 Task: Explore Airbnb accommodation in Siuna, Nicaragua from 5th November, 2023 to 16th November, 2023 for 2 adults.1  bedroom having 1 bed and 1 bathroom. Property type can be hotel. Amenities needed are: wifi. Look for 5 properties as per requirement.
Action: Mouse moved to (417, 93)
Screenshot: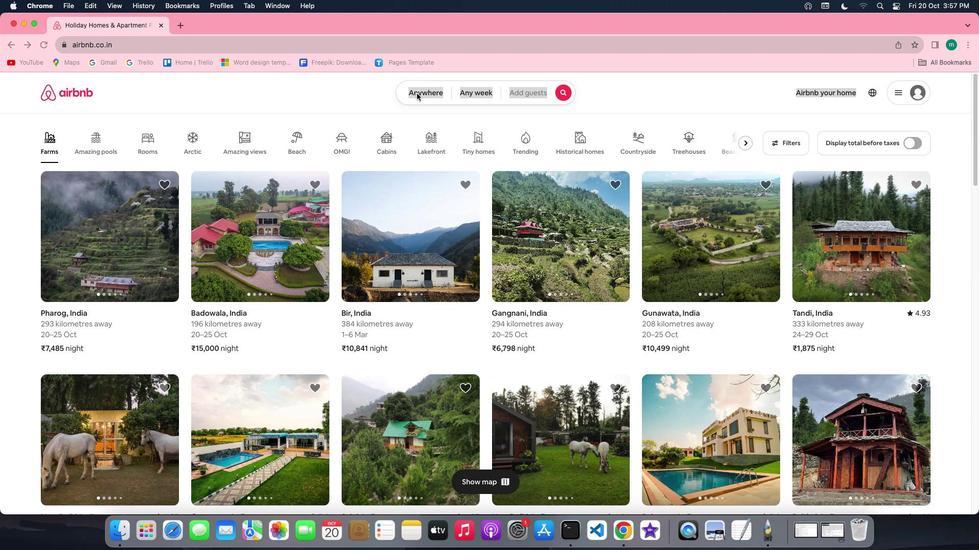 
Action: Mouse pressed left at (417, 93)
Screenshot: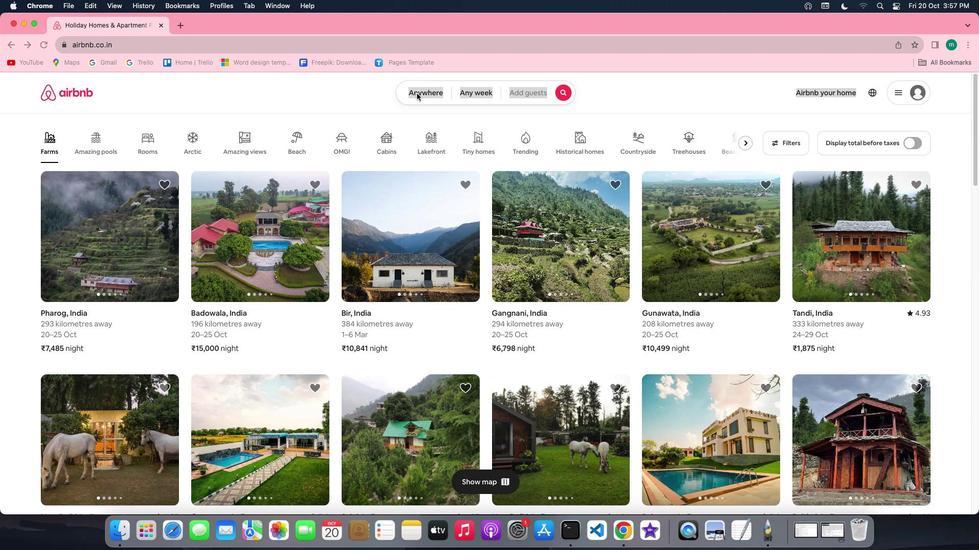 
Action: Mouse pressed left at (417, 93)
Screenshot: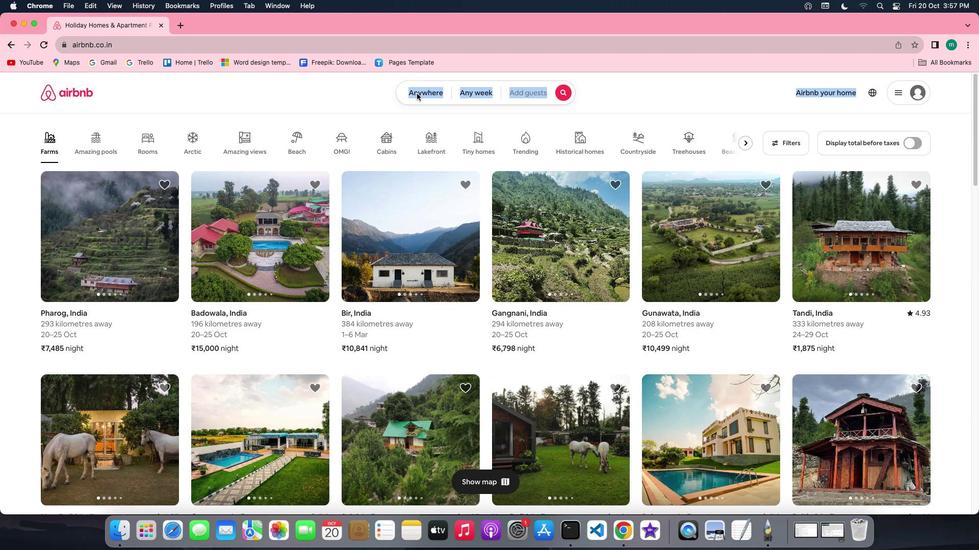 
Action: Mouse moved to (388, 125)
Screenshot: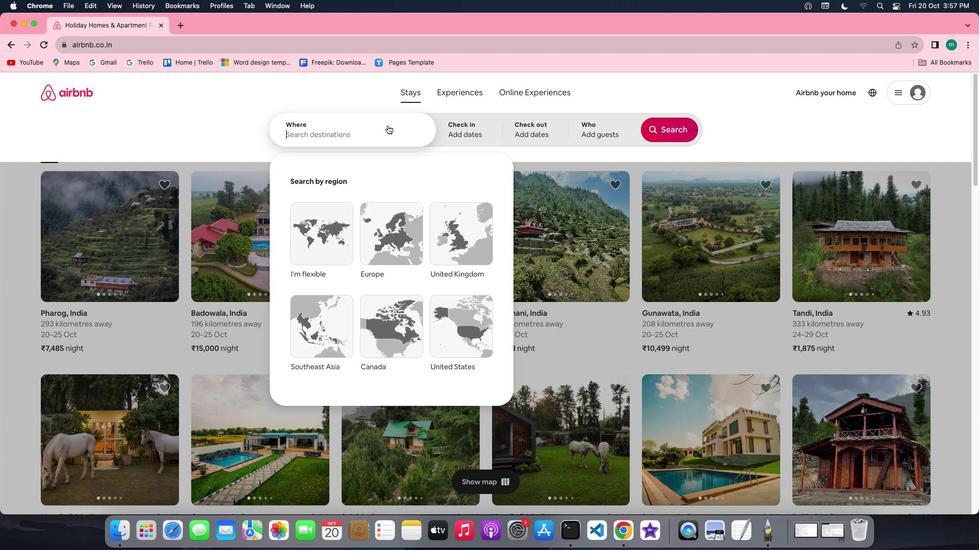 
Action: Key pressed Key.shift'S''i''u''n''a'','Key.spaceKey.shift'N''i''c''a''r''a''g''u''a'
Screenshot: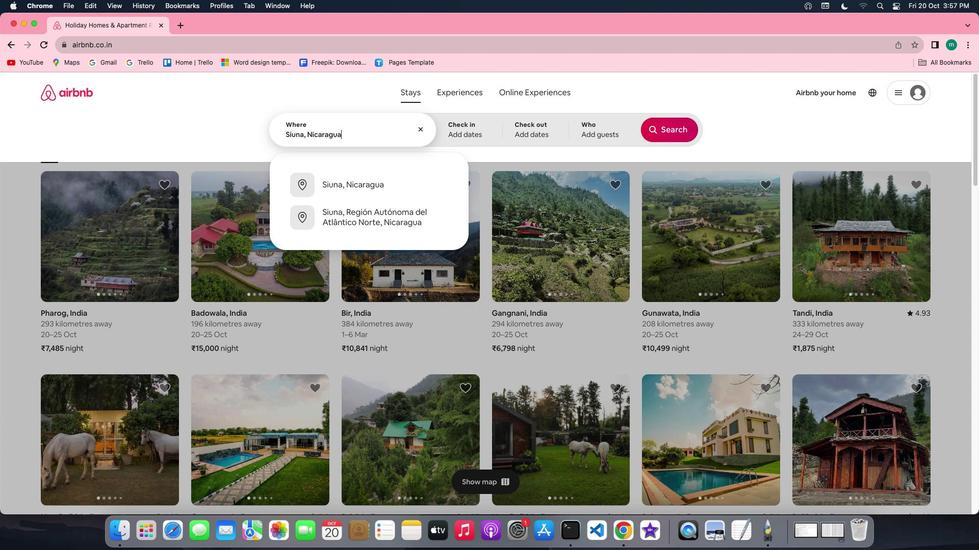 
Action: Mouse moved to (401, 177)
Screenshot: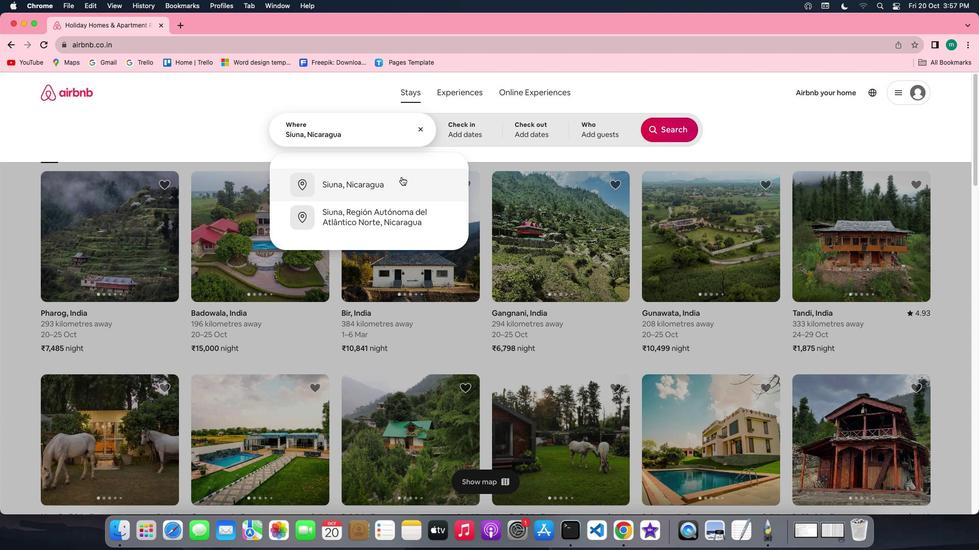 
Action: Mouse pressed left at (401, 177)
Screenshot: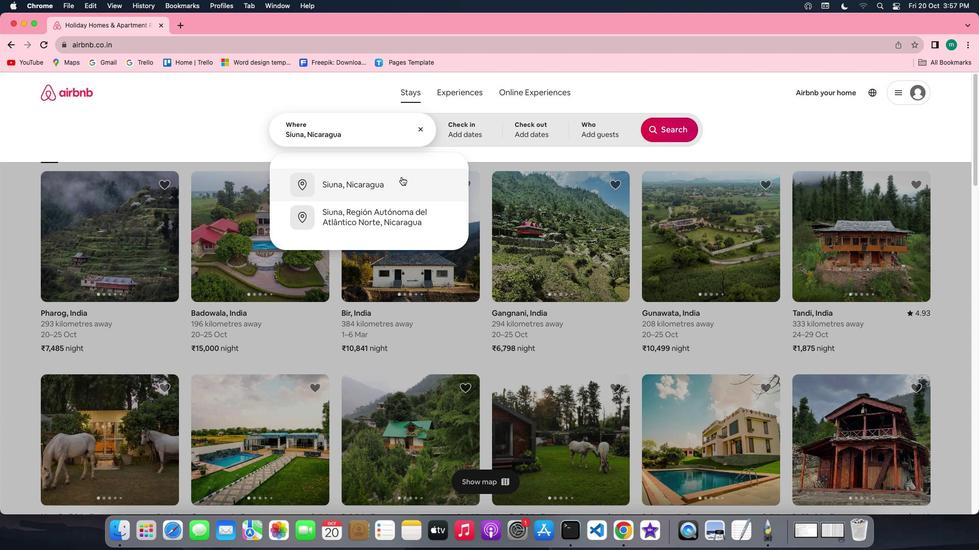 
Action: Mouse moved to (514, 279)
Screenshot: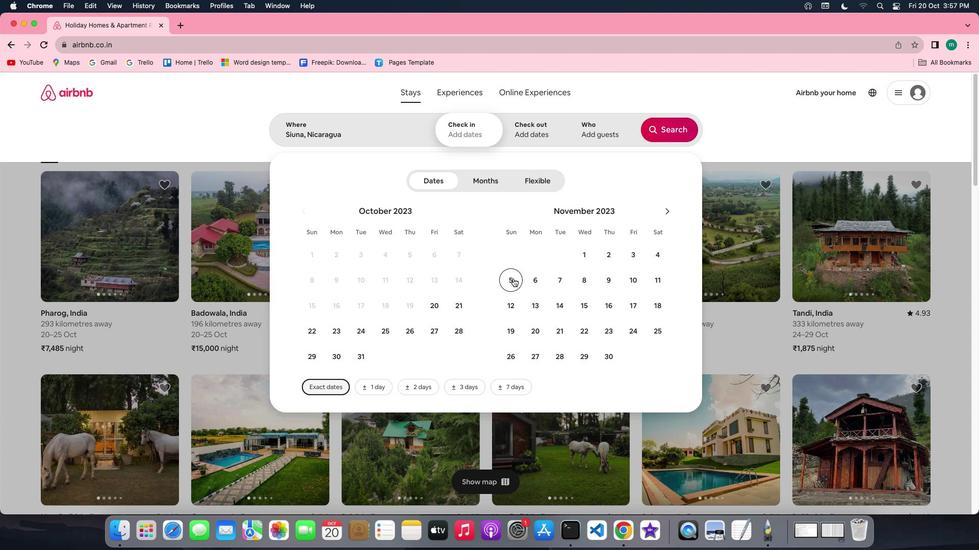 
Action: Mouse pressed left at (514, 279)
Screenshot: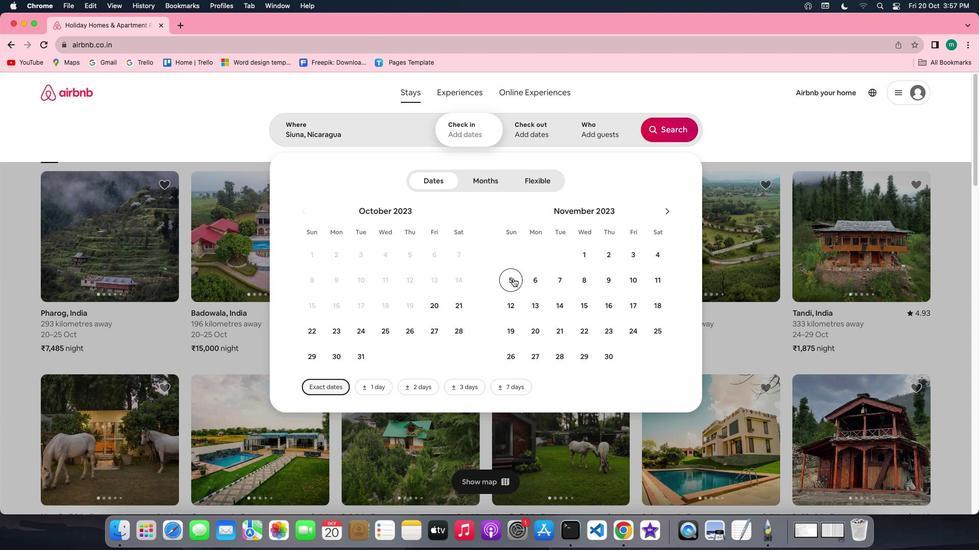 
Action: Mouse moved to (606, 307)
Screenshot: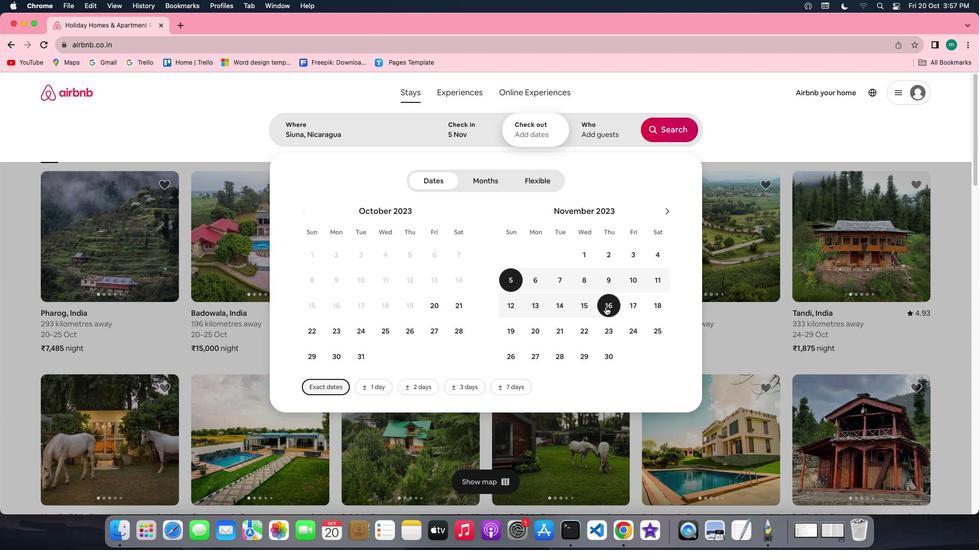 
Action: Mouse pressed left at (606, 307)
Screenshot: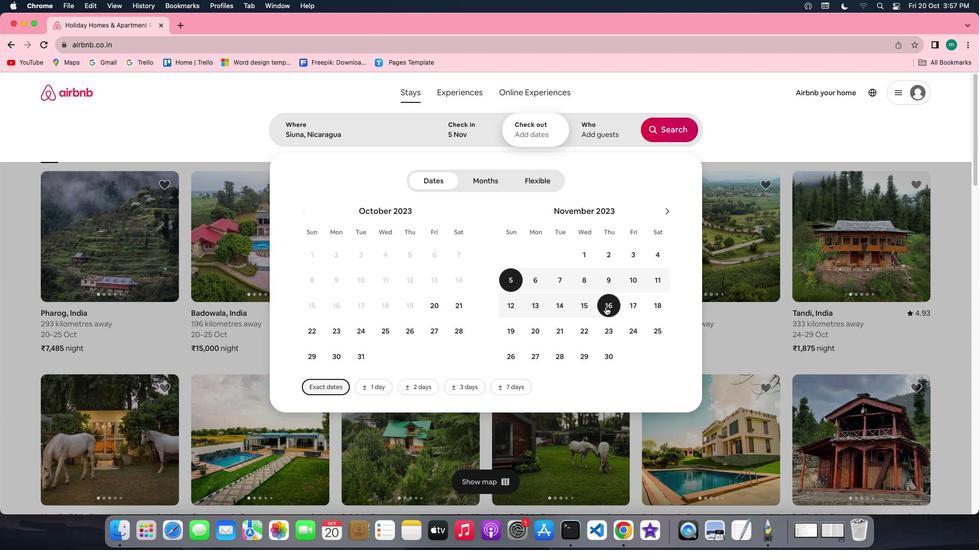 
Action: Mouse moved to (605, 129)
Screenshot: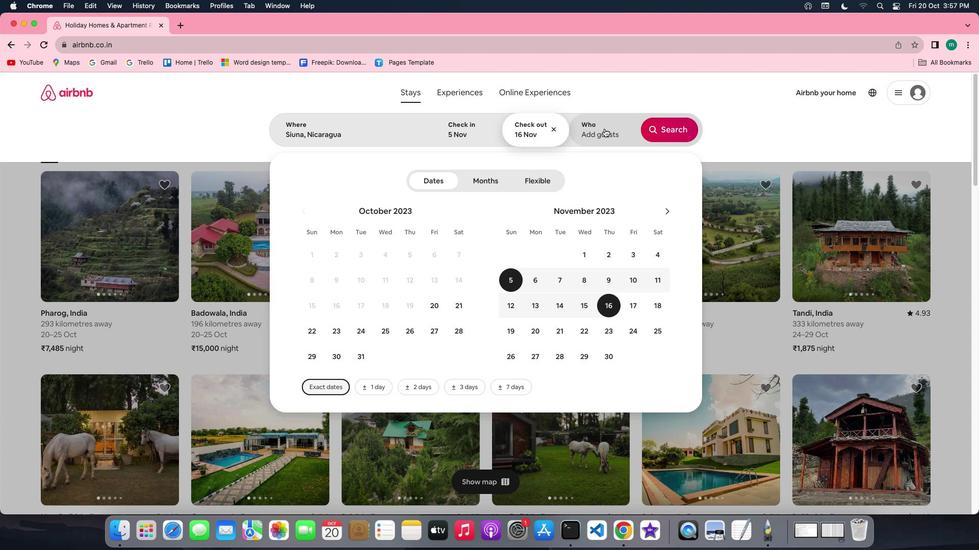 
Action: Mouse pressed left at (605, 129)
Screenshot: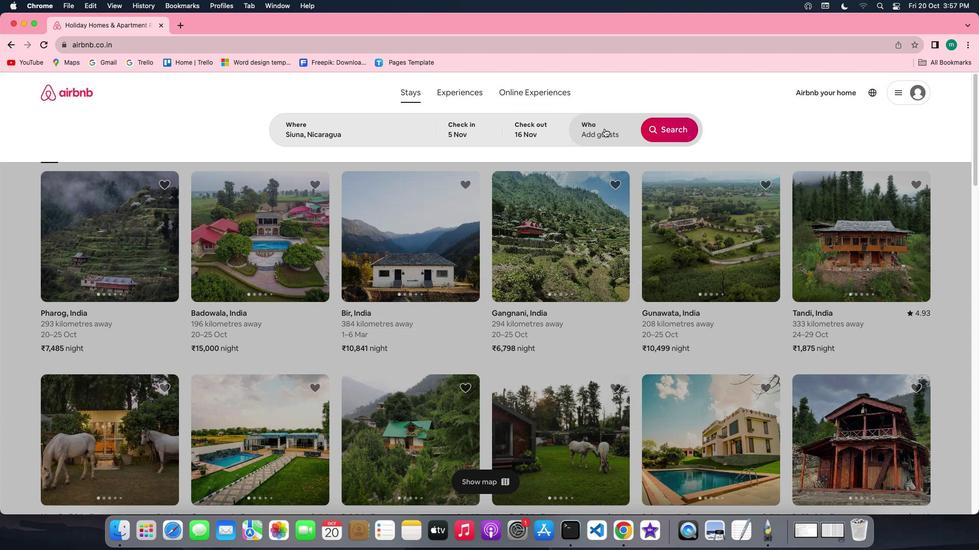 
Action: Mouse moved to (677, 185)
Screenshot: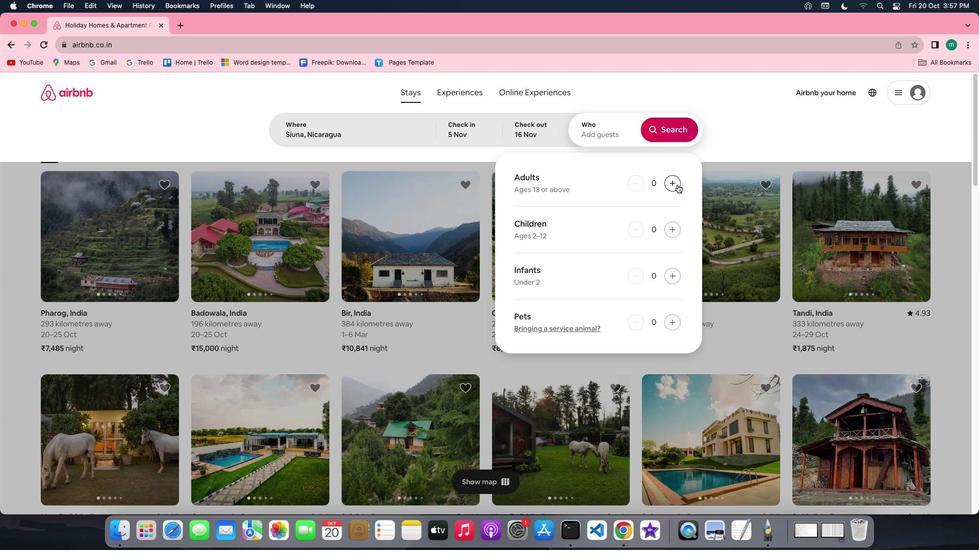 
Action: Mouse pressed left at (677, 185)
Screenshot: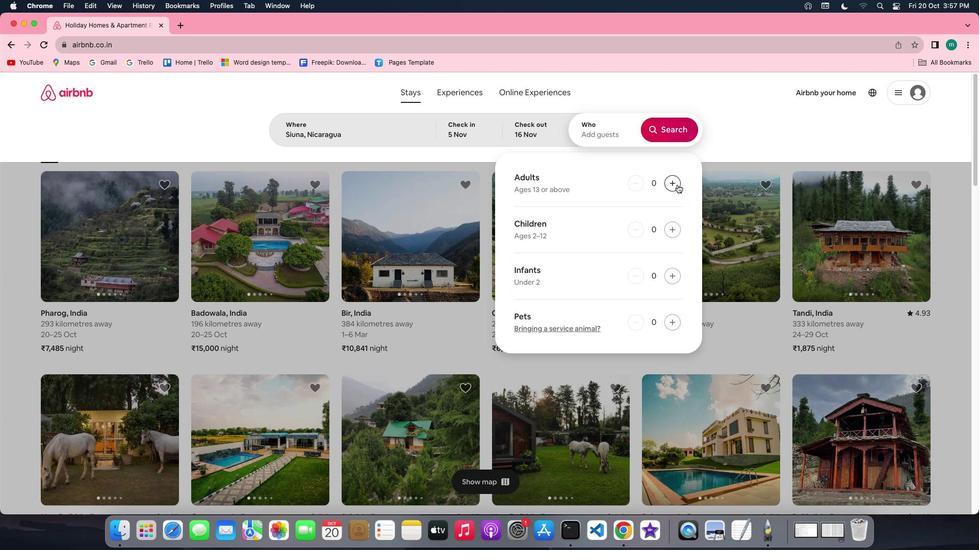 
Action: Mouse moved to (677, 185)
Screenshot: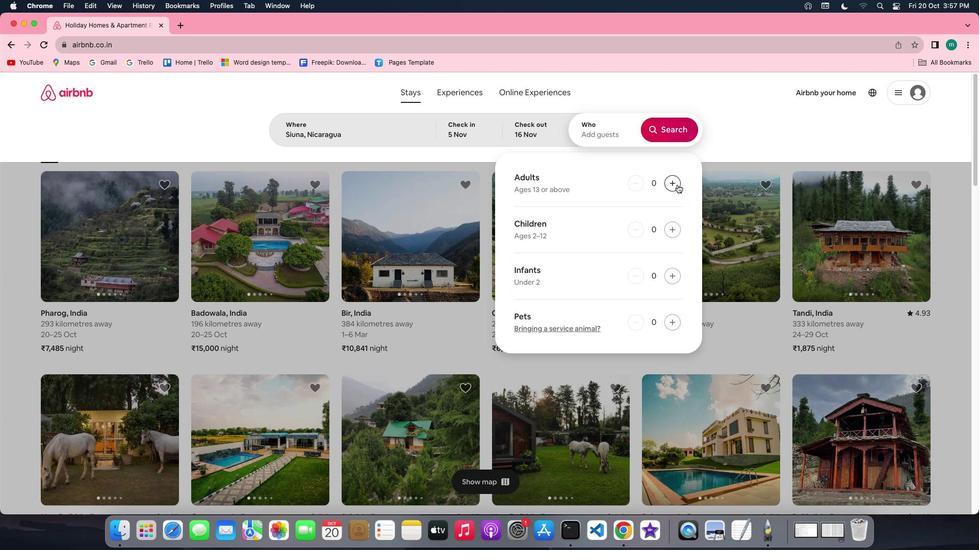
Action: Mouse pressed left at (677, 185)
Screenshot: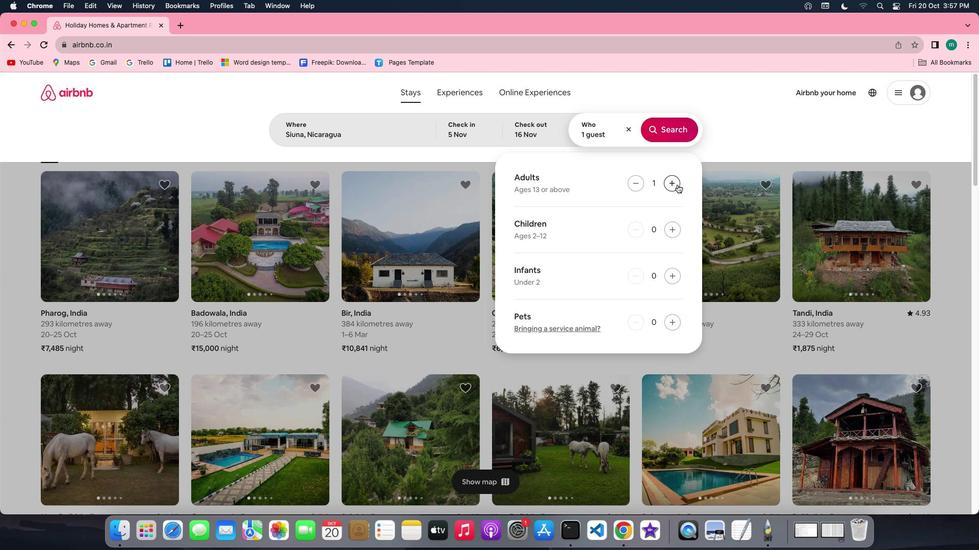 
Action: Mouse moved to (674, 135)
Screenshot: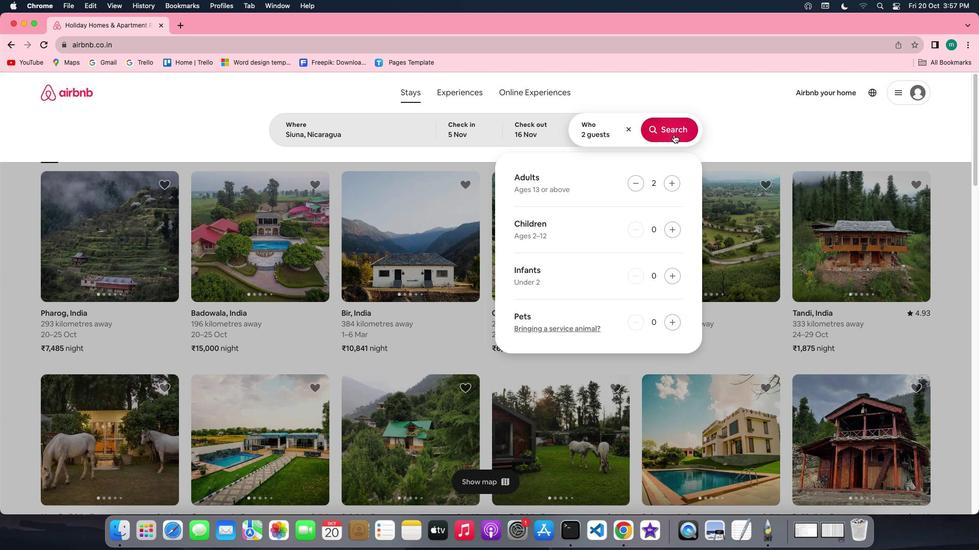 
Action: Mouse pressed left at (674, 135)
Screenshot: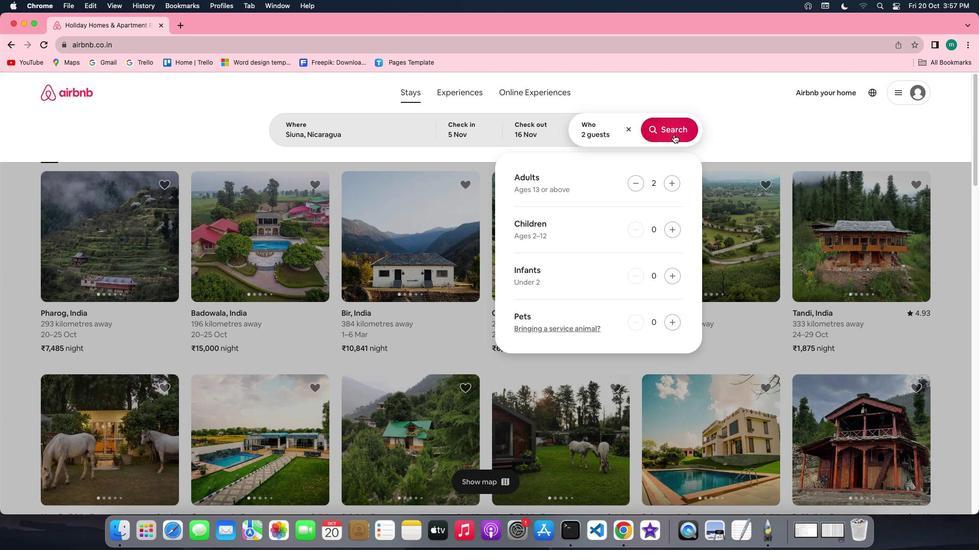 
Action: Mouse moved to (830, 134)
Screenshot: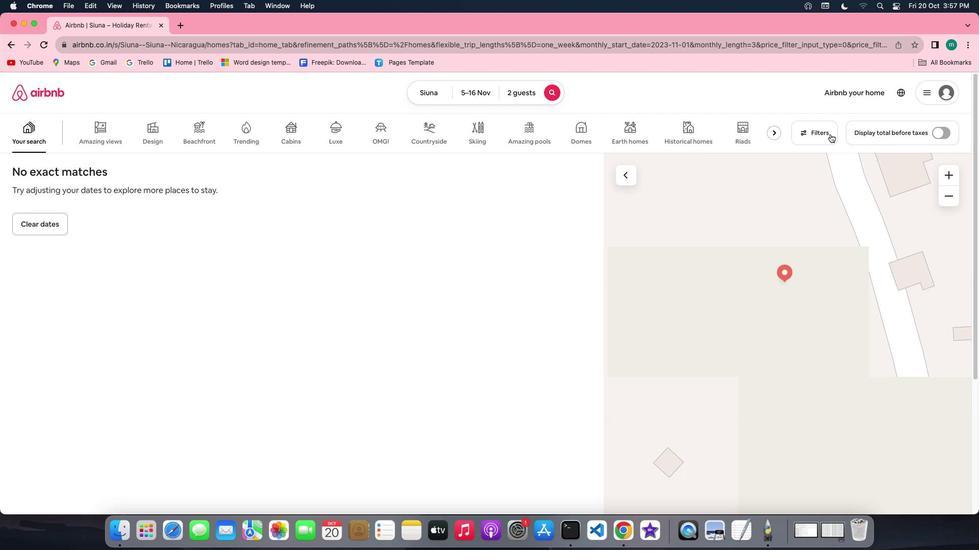 
Action: Mouse pressed left at (830, 134)
Screenshot: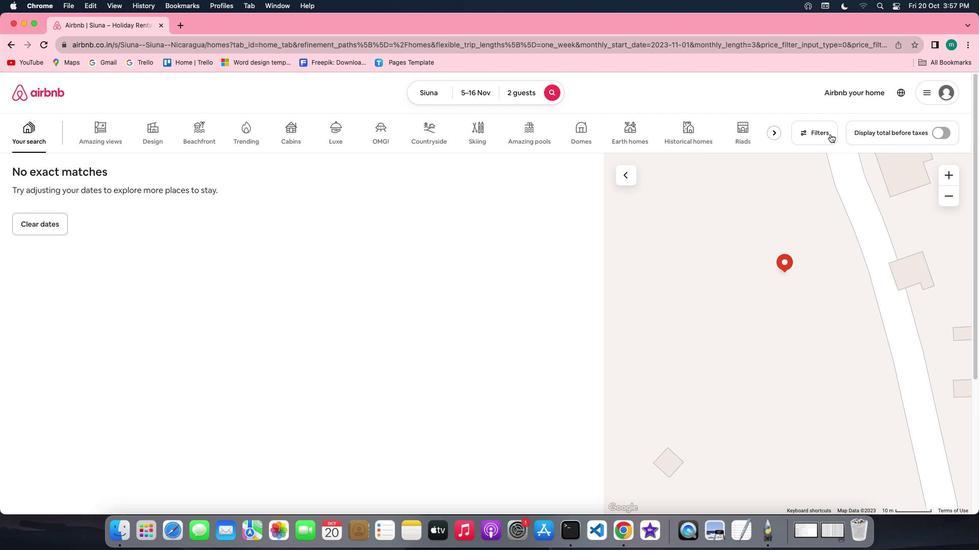 
Action: Mouse moved to (484, 347)
Screenshot: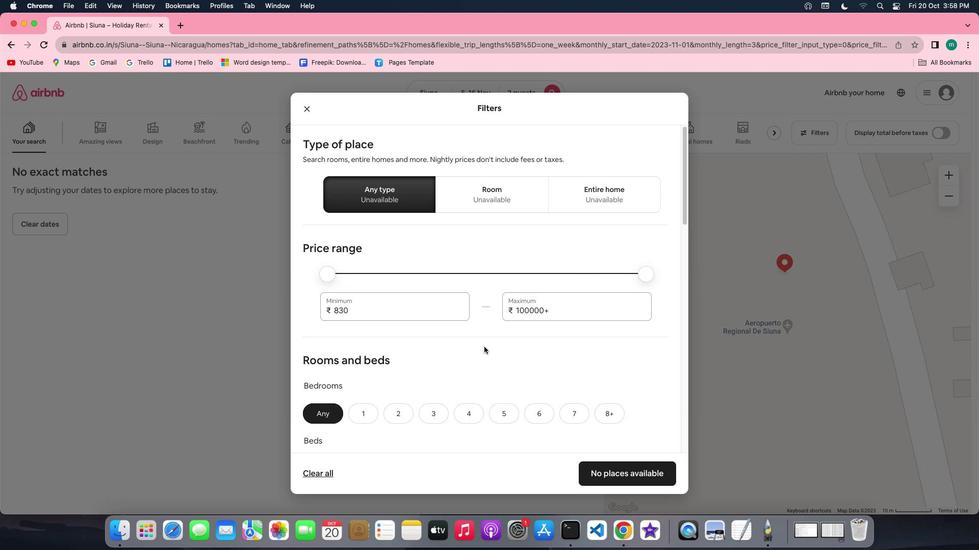 
Action: Mouse scrolled (484, 347) with delta (0, 0)
Screenshot: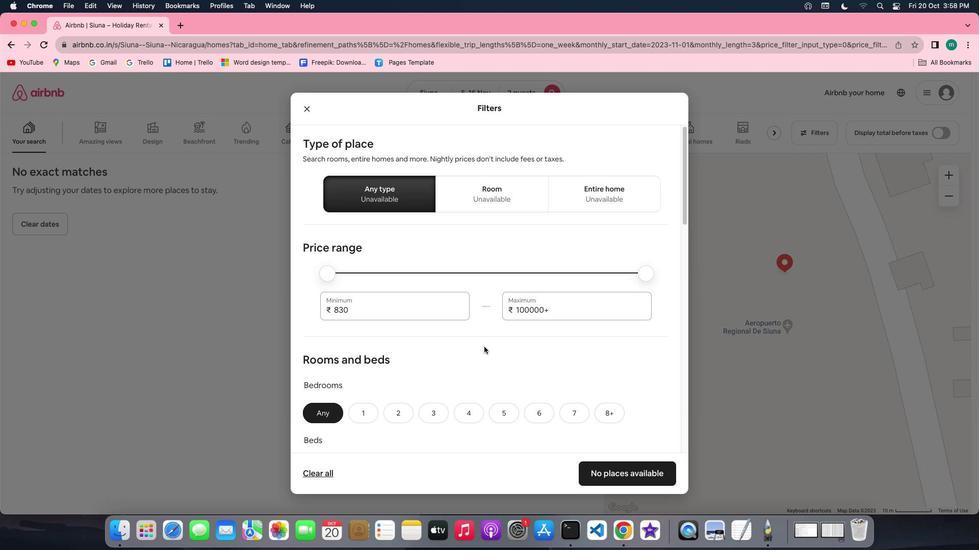 
Action: Mouse scrolled (484, 347) with delta (0, 0)
Screenshot: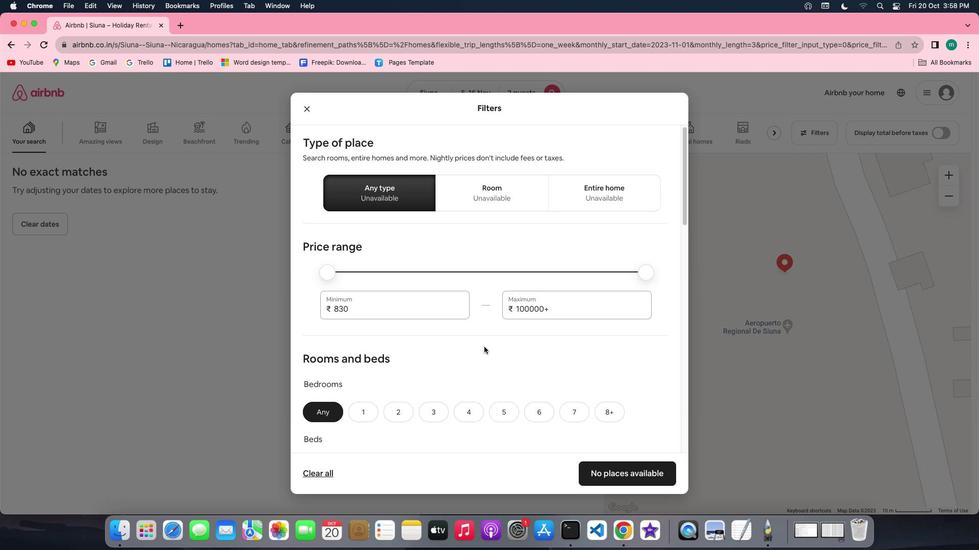 
Action: Mouse scrolled (484, 347) with delta (0, 0)
Screenshot: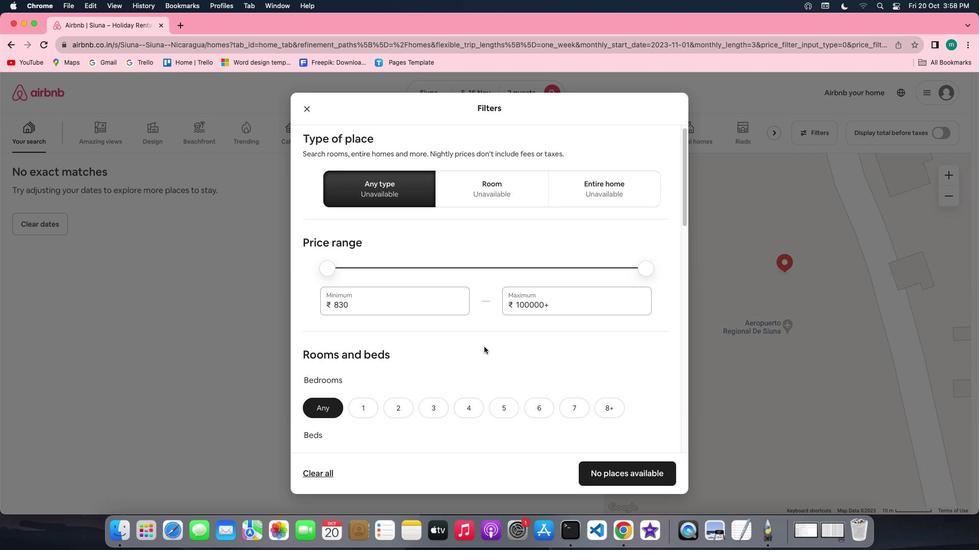 
Action: Mouse scrolled (484, 347) with delta (0, 0)
Screenshot: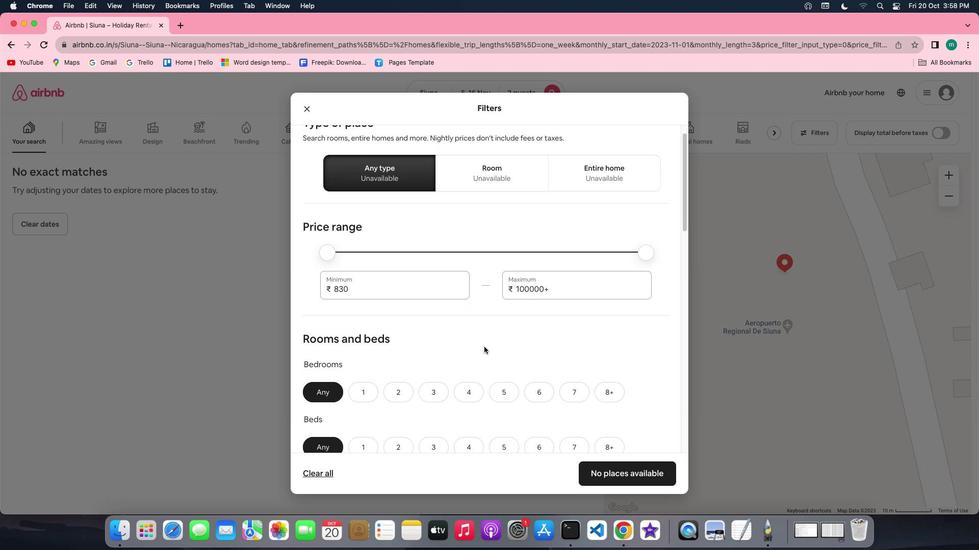 
Action: Mouse scrolled (484, 347) with delta (0, 0)
Screenshot: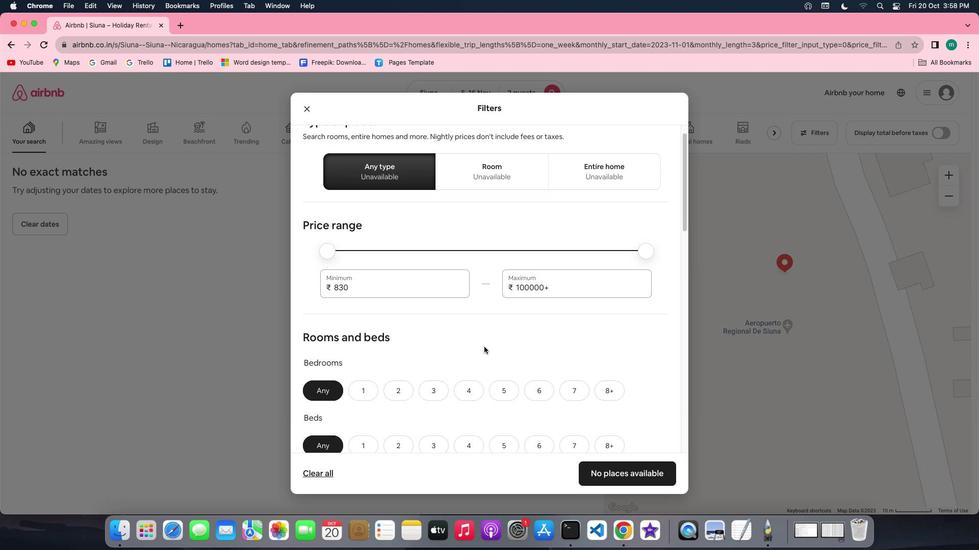 
Action: Mouse scrolled (484, 347) with delta (0, 0)
Screenshot: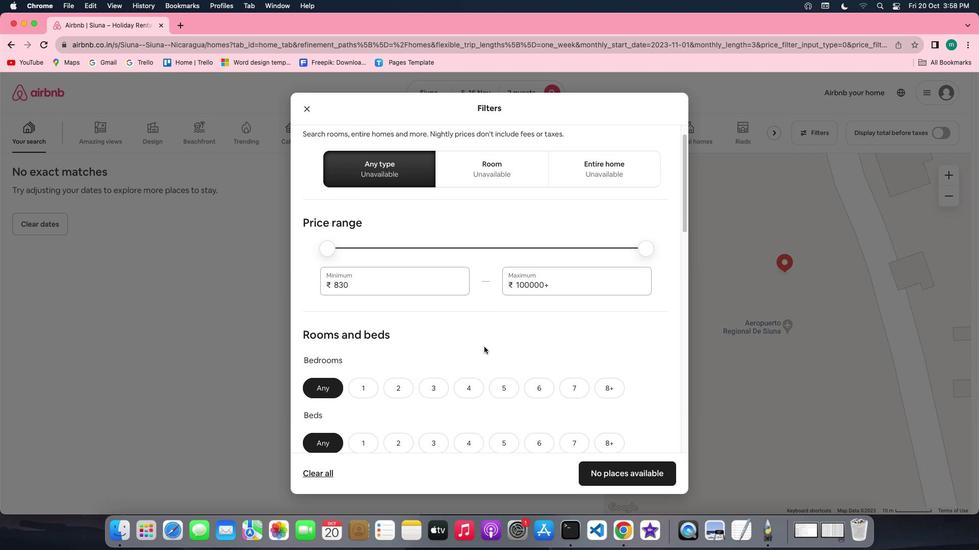 
Action: Mouse scrolled (484, 347) with delta (0, 0)
Screenshot: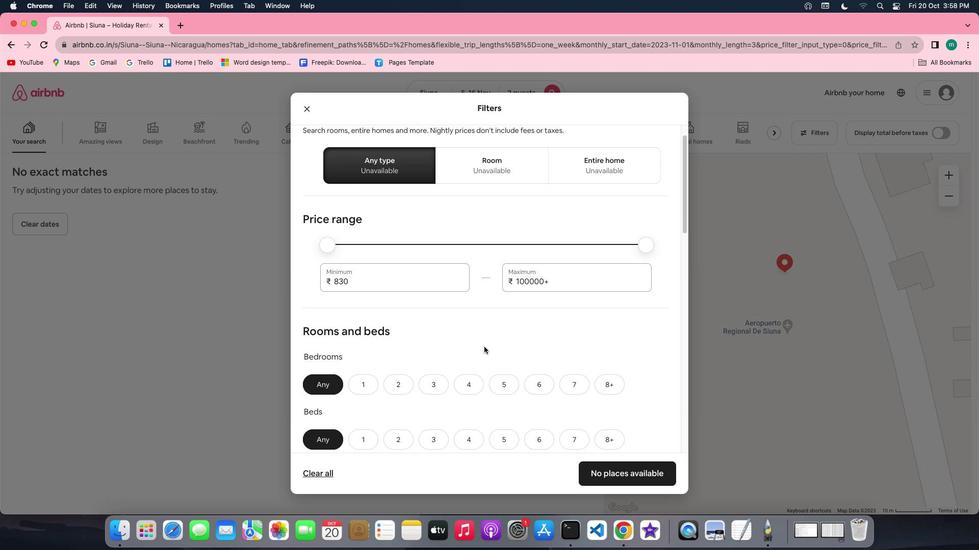 
Action: Mouse scrolled (484, 347) with delta (0, 0)
Screenshot: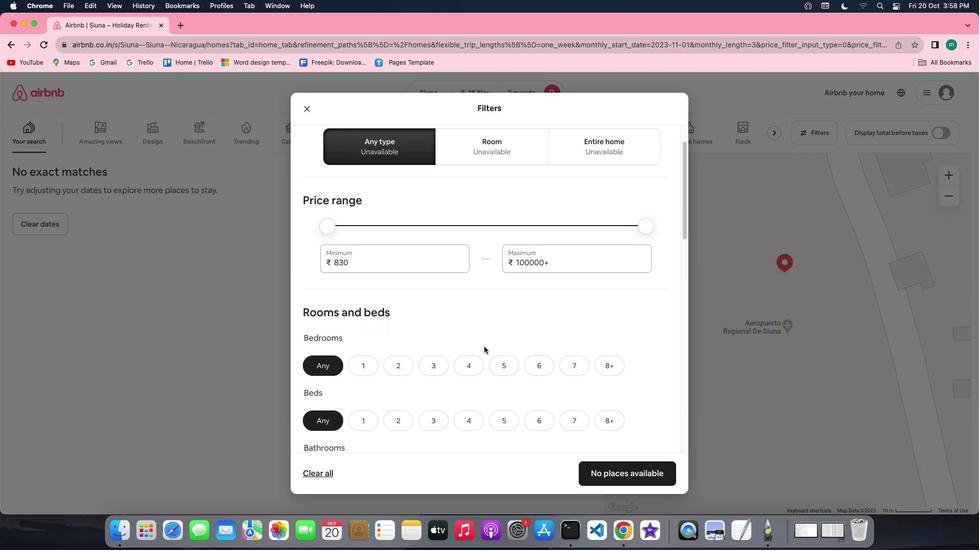 
Action: Mouse scrolled (484, 347) with delta (0, 0)
Screenshot: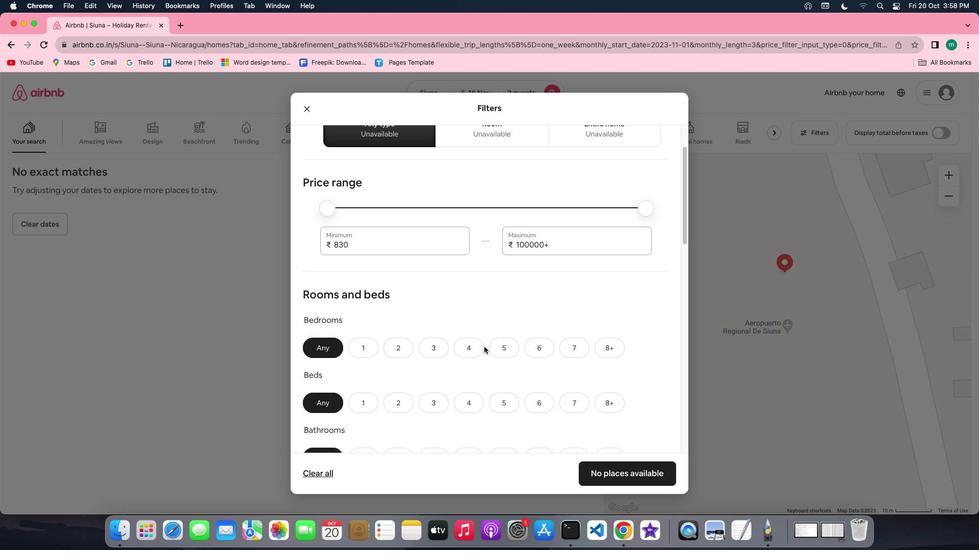 
Action: Mouse scrolled (484, 347) with delta (0, 0)
Screenshot: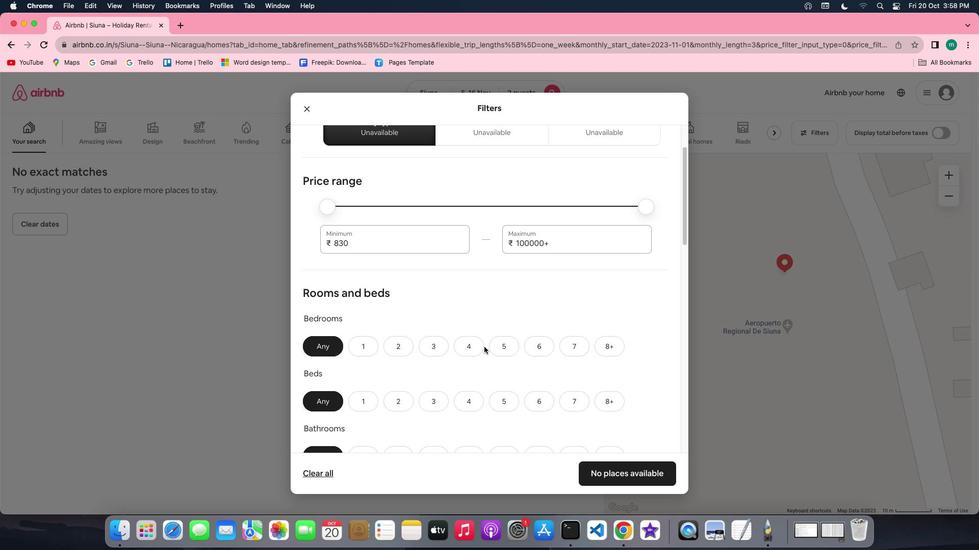 
Action: Mouse scrolled (484, 347) with delta (0, 0)
Screenshot: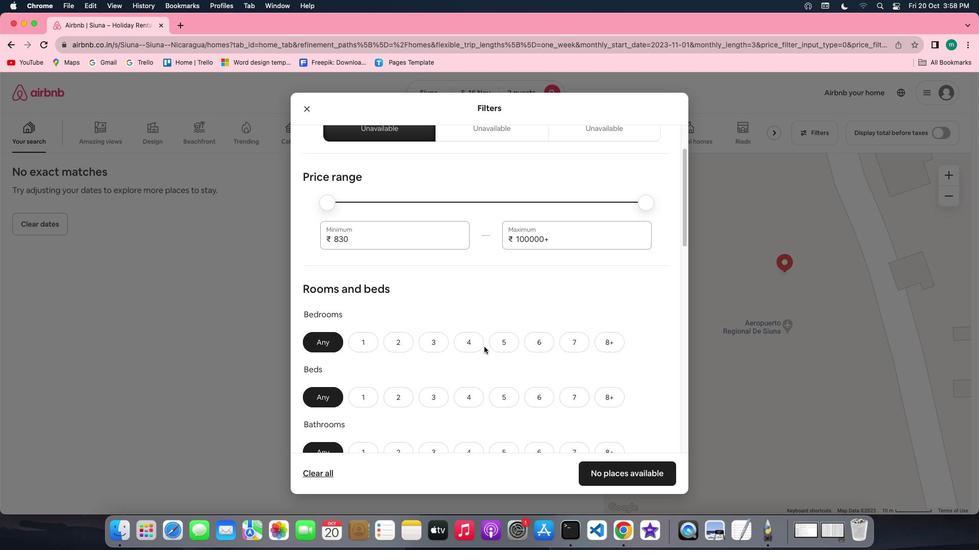 
Action: Mouse scrolled (484, 347) with delta (0, 0)
Screenshot: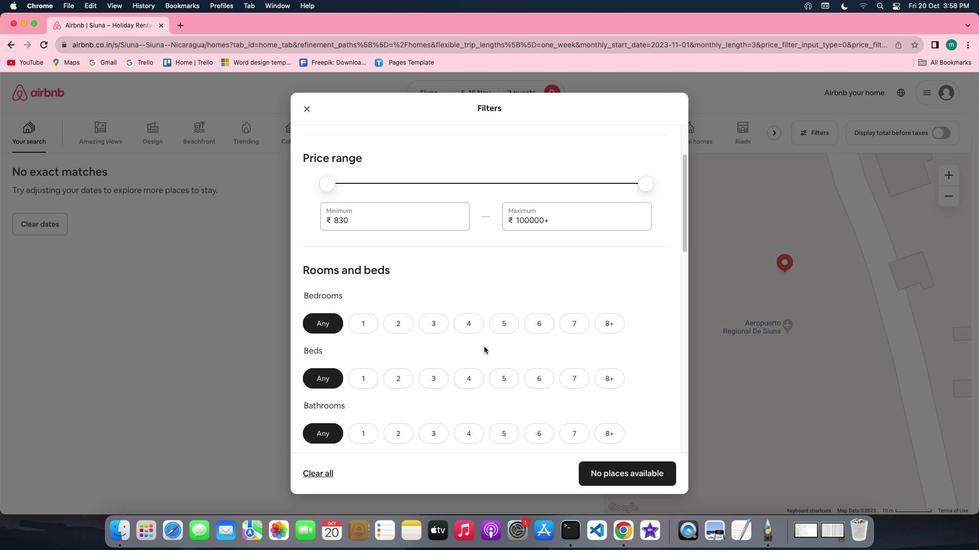 
Action: Mouse scrolled (484, 347) with delta (0, 0)
Screenshot: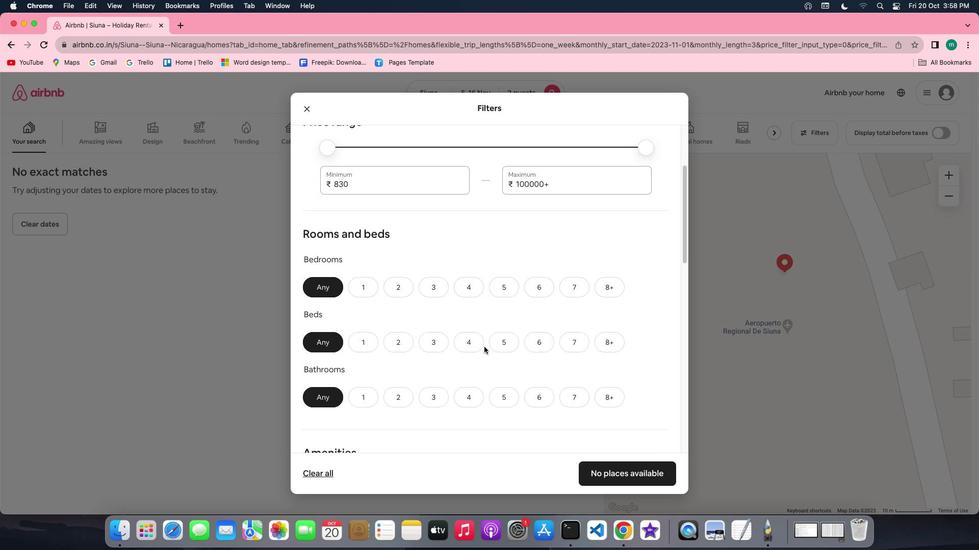 
Action: Mouse moved to (373, 227)
Screenshot: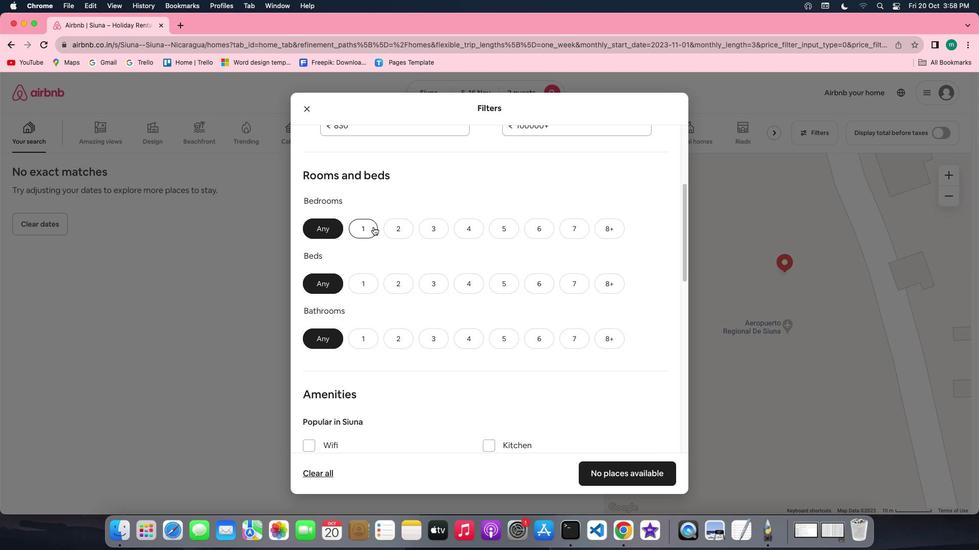 
Action: Mouse pressed left at (373, 227)
Screenshot: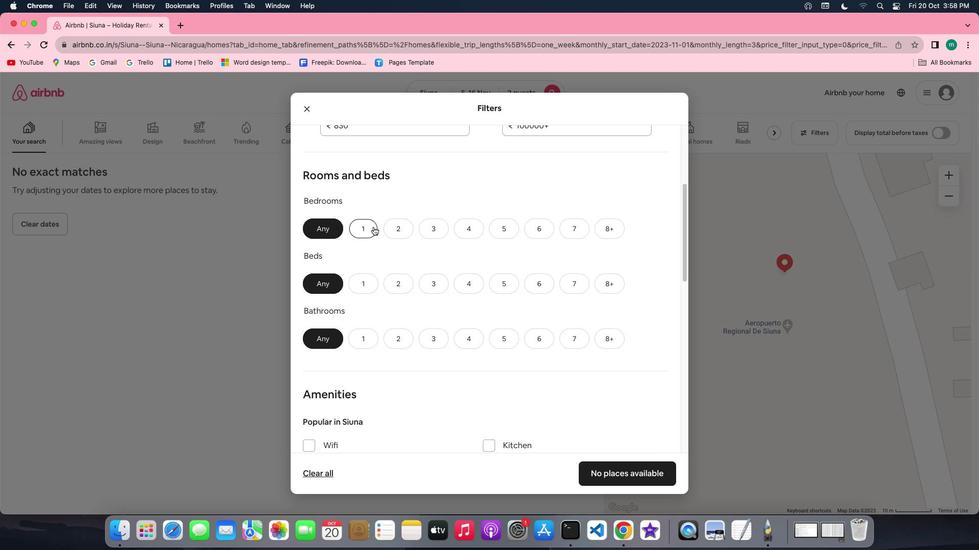 
Action: Mouse moved to (367, 290)
Screenshot: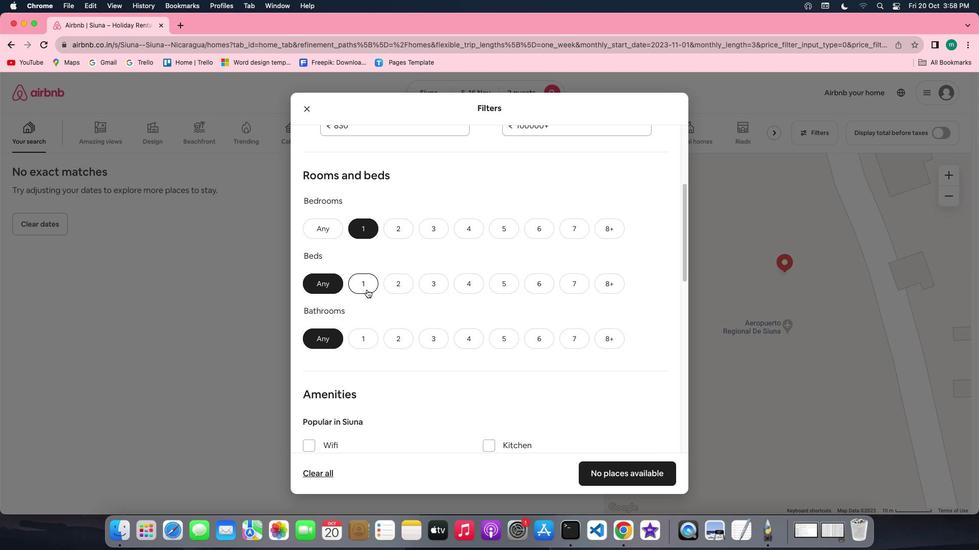 
Action: Mouse pressed left at (367, 290)
Screenshot: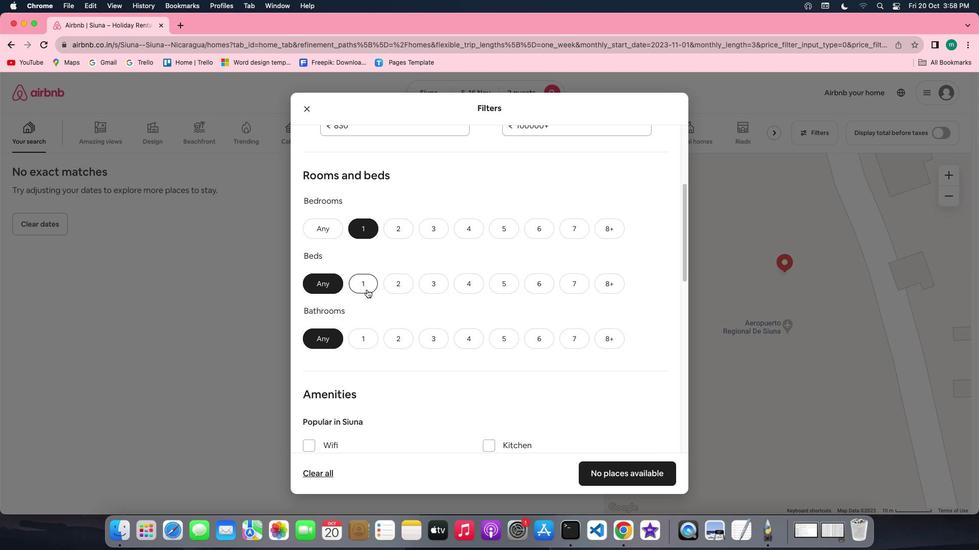 
Action: Mouse moved to (363, 337)
Screenshot: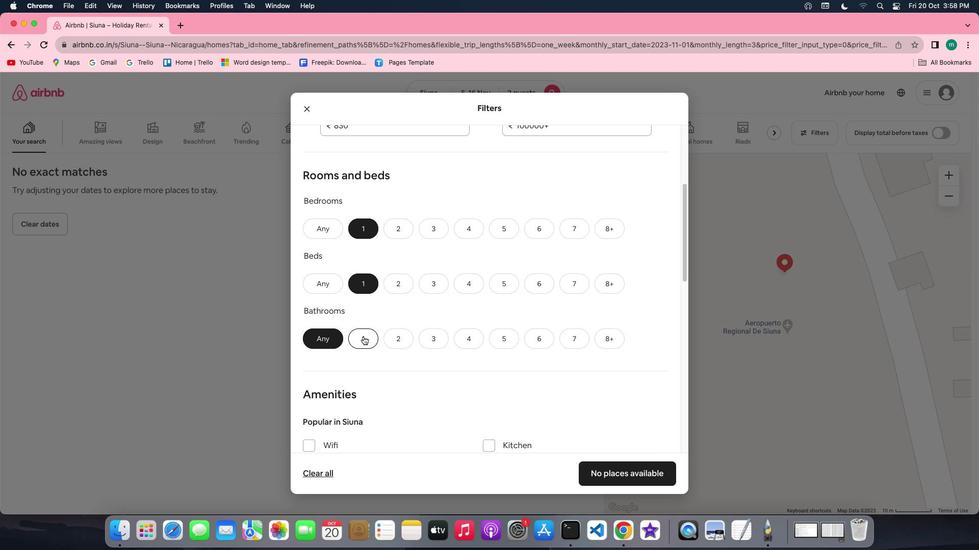 
Action: Mouse pressed left at (363, 337)
Screenshot: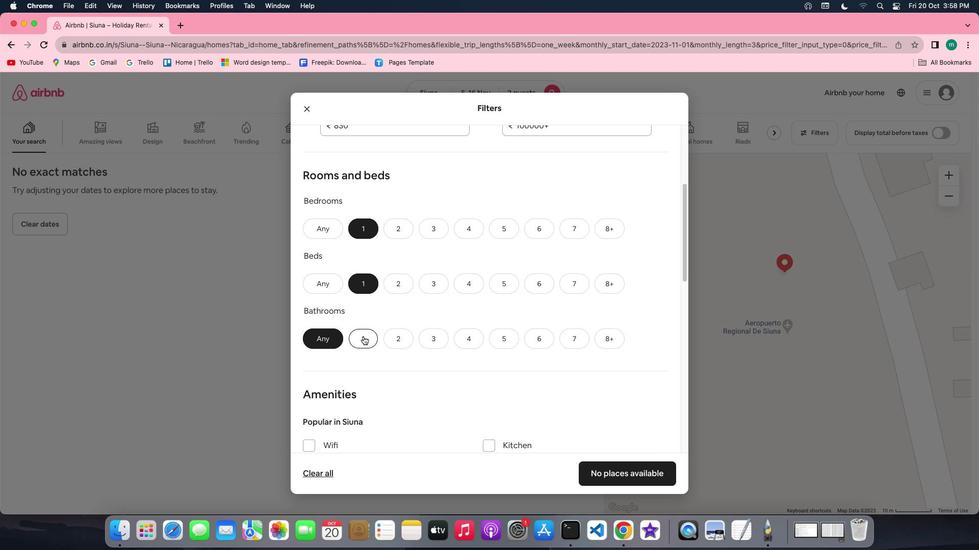 
Action: Mouse moved to (461, 337)
Screenshot: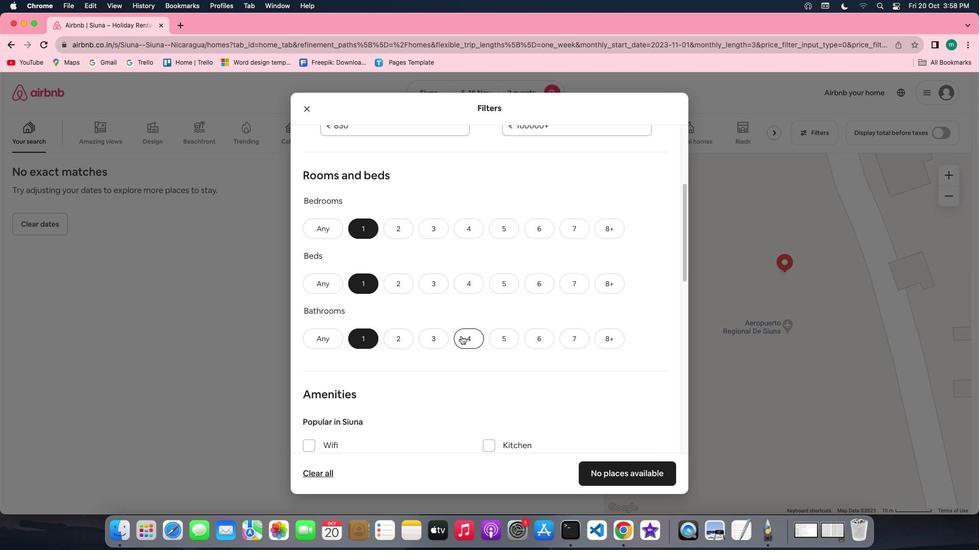 
Action: Mouse scrolled (461, 337) with delta (0, 0)
Screenshot: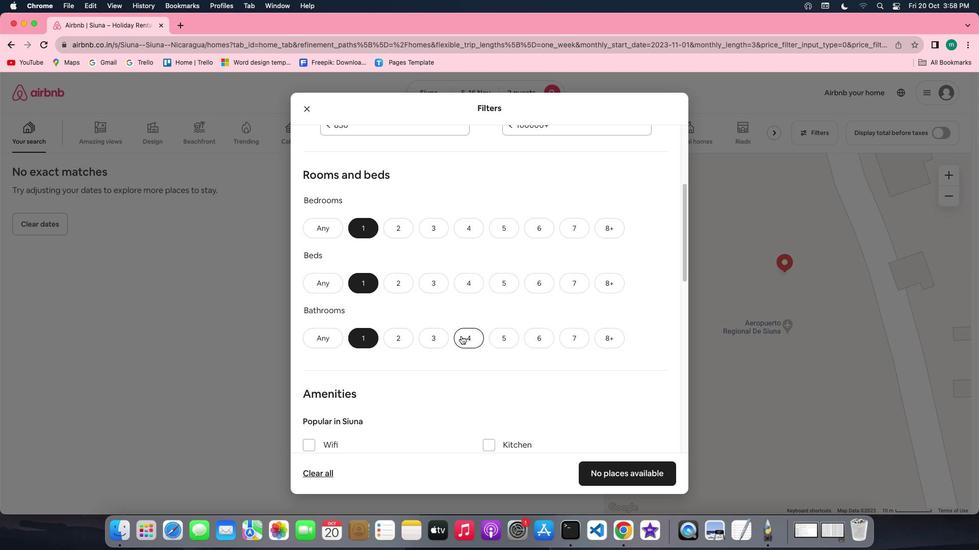 
Action: Mouse scrolled (461, 337) with delta (0, 0)
Screenshot: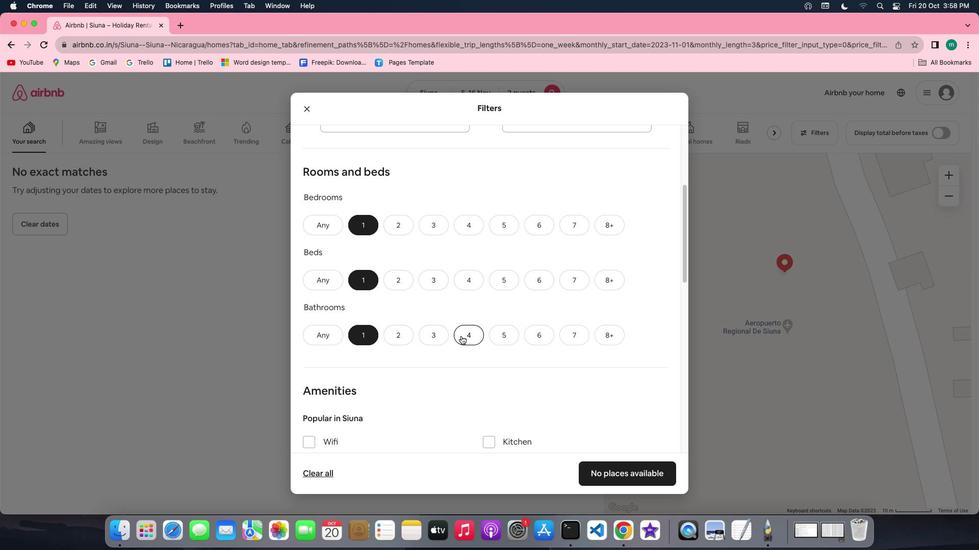
Action: Mouse scrolled (461, 337) with delta (0, 0)
Screenshot: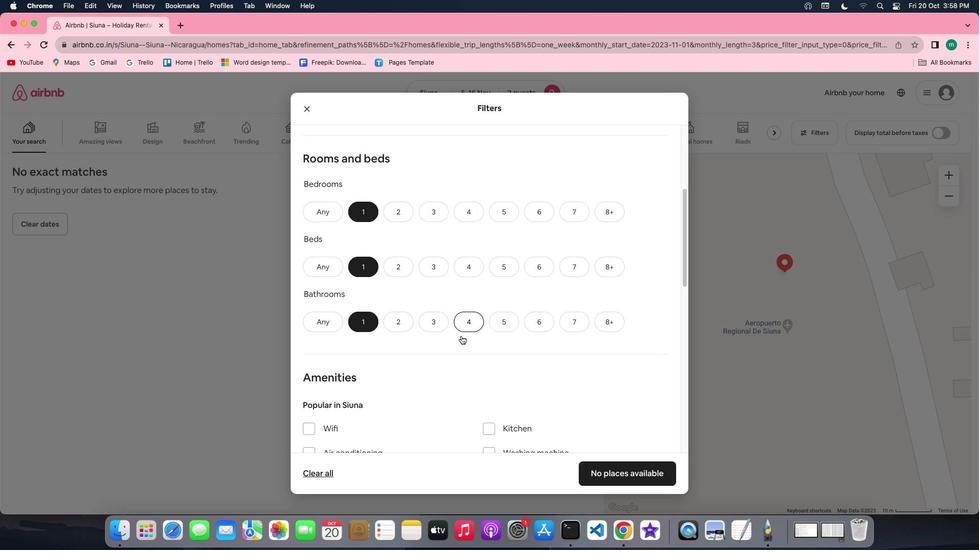 
Action: Mouse scrolled (461, 337) with delta (0, 0)
Screenshot: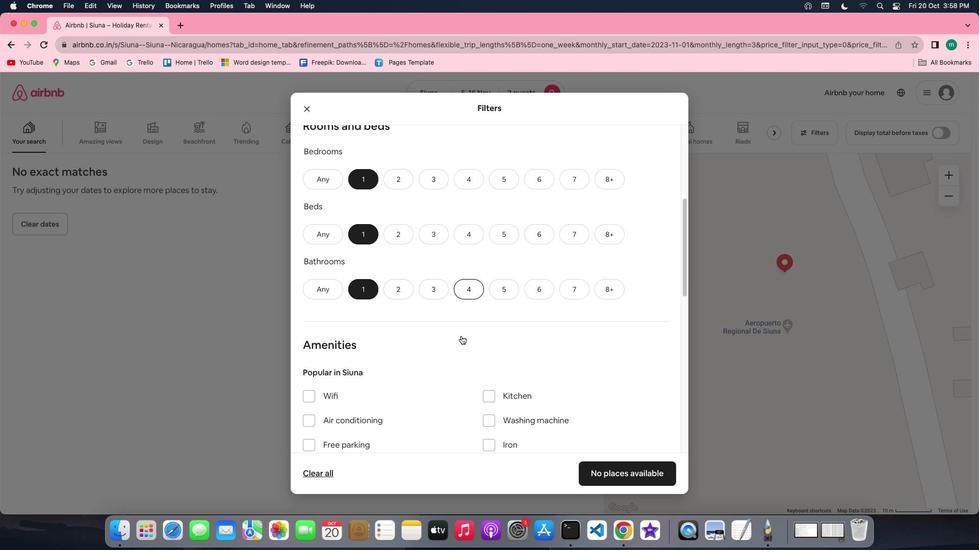
Action: Mouse scrolled (461, 337) with delta (0, 0)
Screenshot: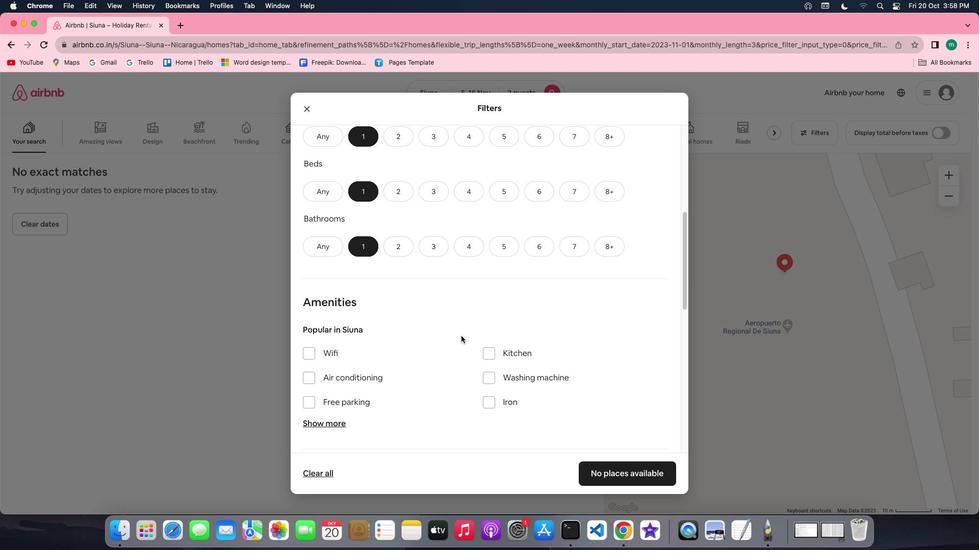 
Action: Mouse scrolled (461, 337) with delta (0, 0)
Screenshot: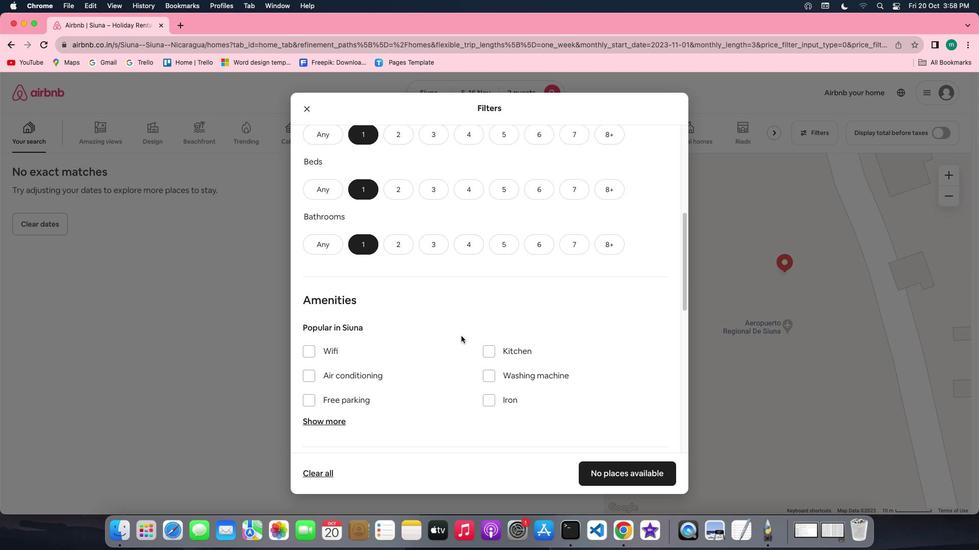 
Action: Mouse scrolled (461, 337) with delta (0, 0)
Screenshot: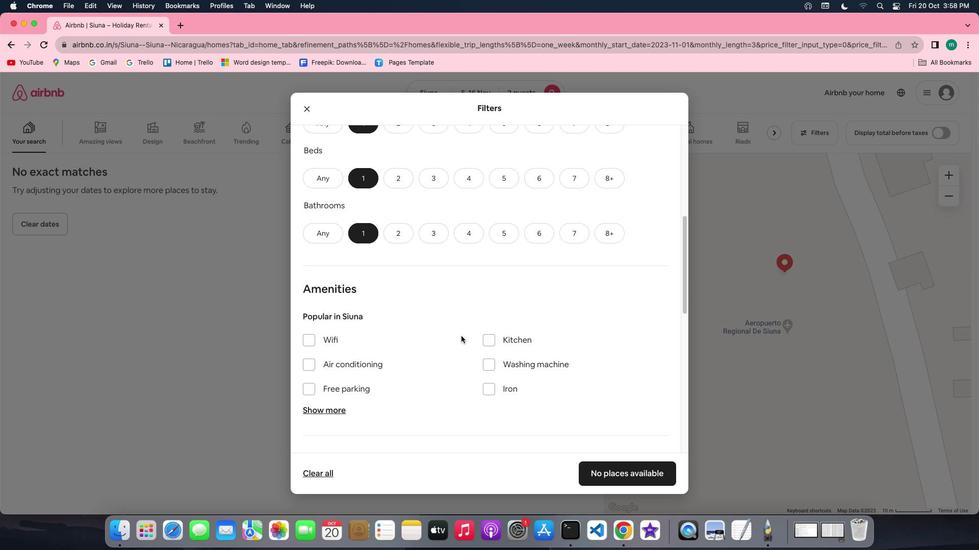 
Action: Mouse scrolled (461, 337) with delta (0, 0)
Screenshot: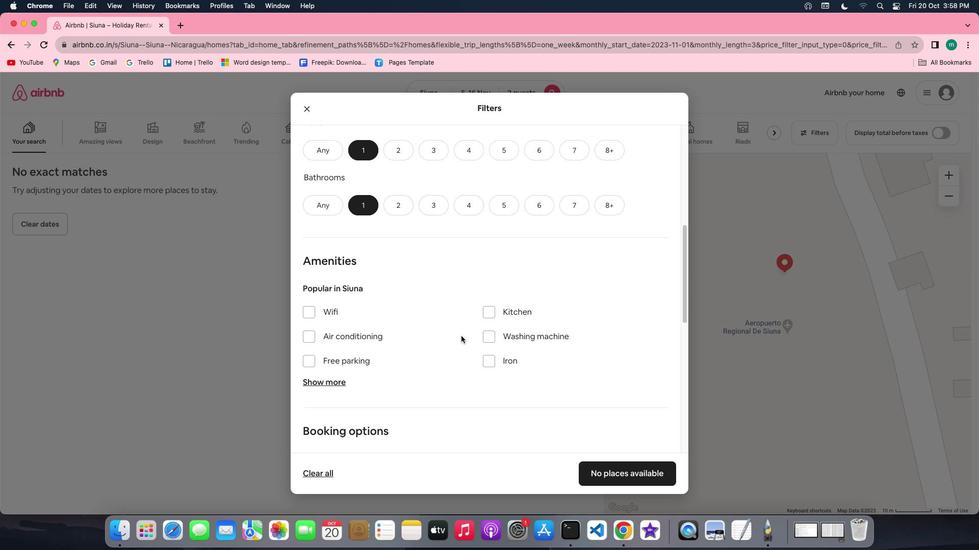 
Action: Mouse scrolled (461, 337) with delta (0, 0)
Screenshot: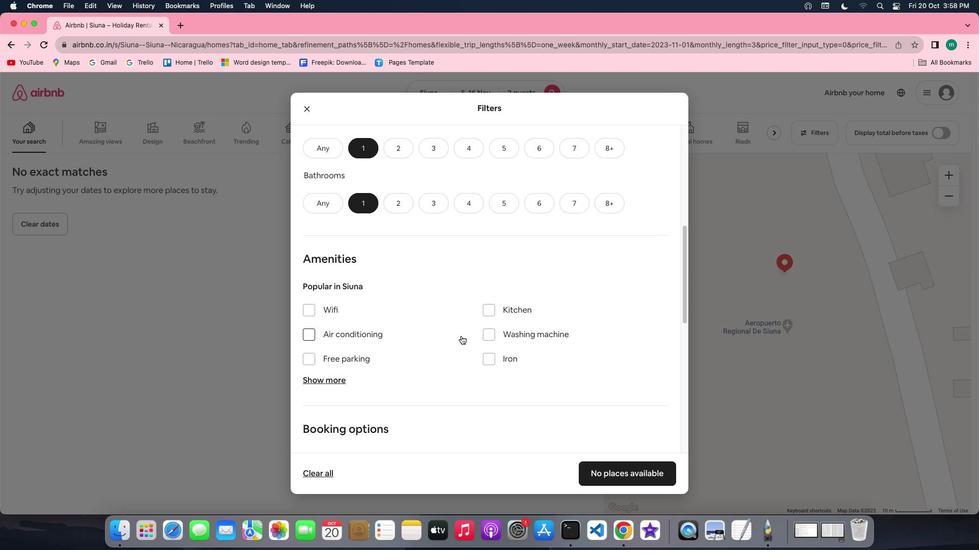 
Action: Mouse scrolled (461, 337) with delta (0, 0)
Screenshot: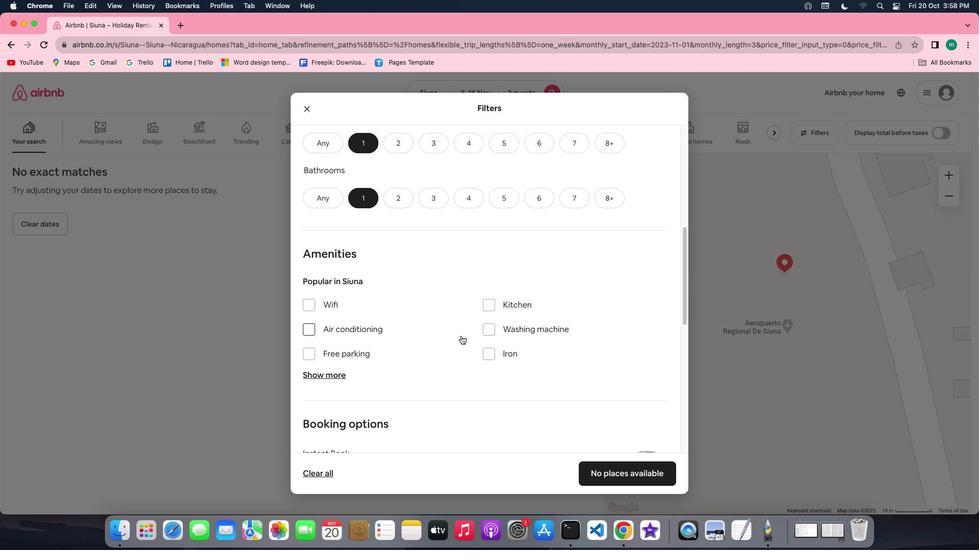 
Action: Mouse scrolled (461, 337) with delta (0, 0)
Screenshot: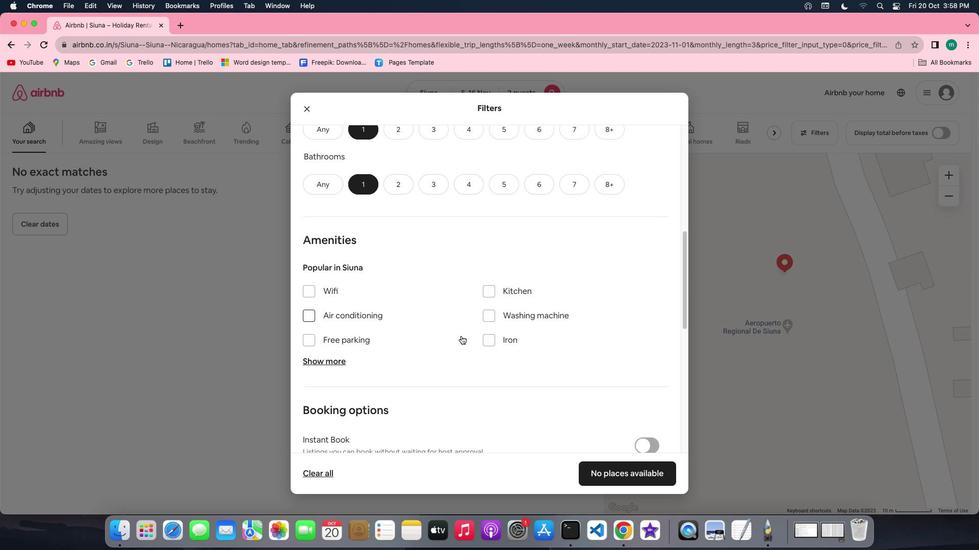 
Action: Mouse scrolled (461, 337) with delta (0, -1)
Screenshot: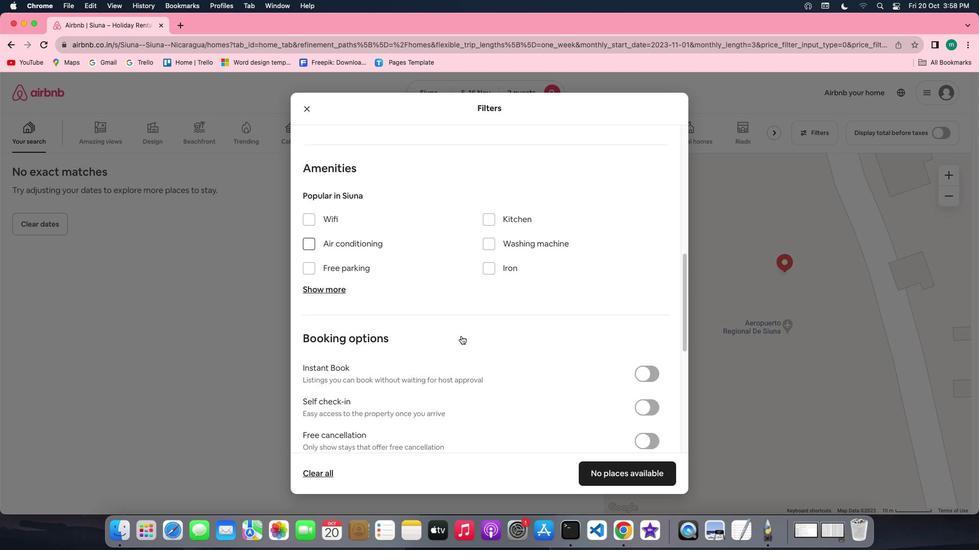 
Action: Mouse scrolled (461, 337) with delta (0, 0)
Screenshot: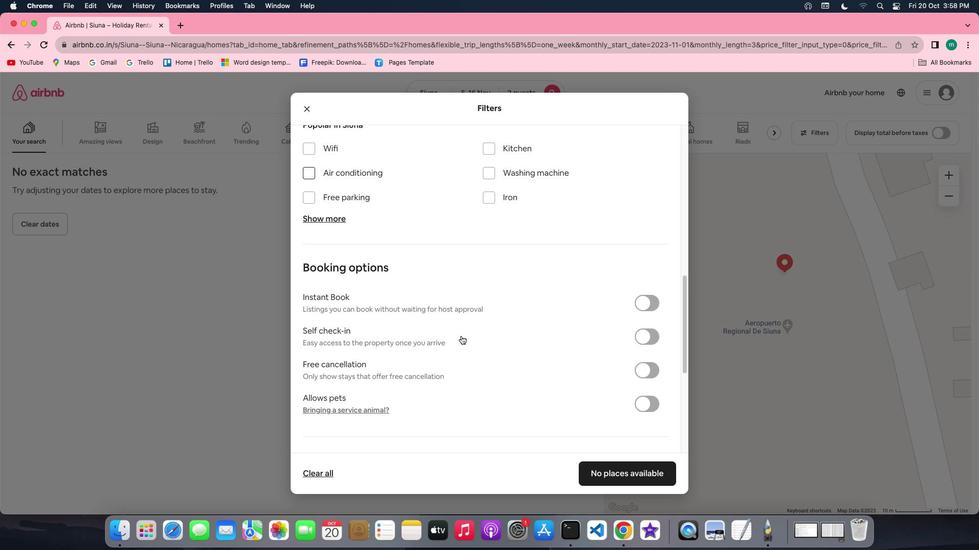 
Action: Mouse scrolled (461, 337) with delta (0, 1)
Screenshot: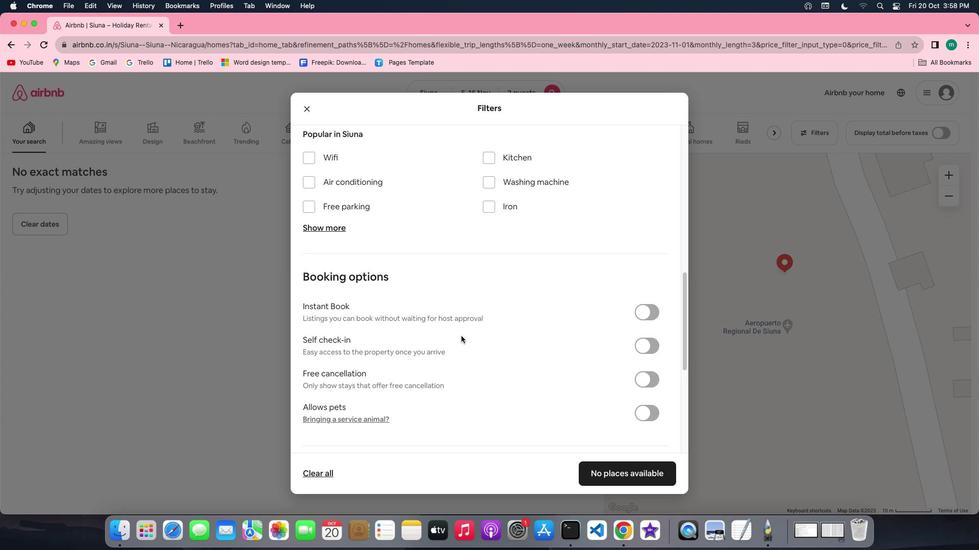 
Action: Mouse scrolled (461, 337) with delta (0, 1)
Screenshot: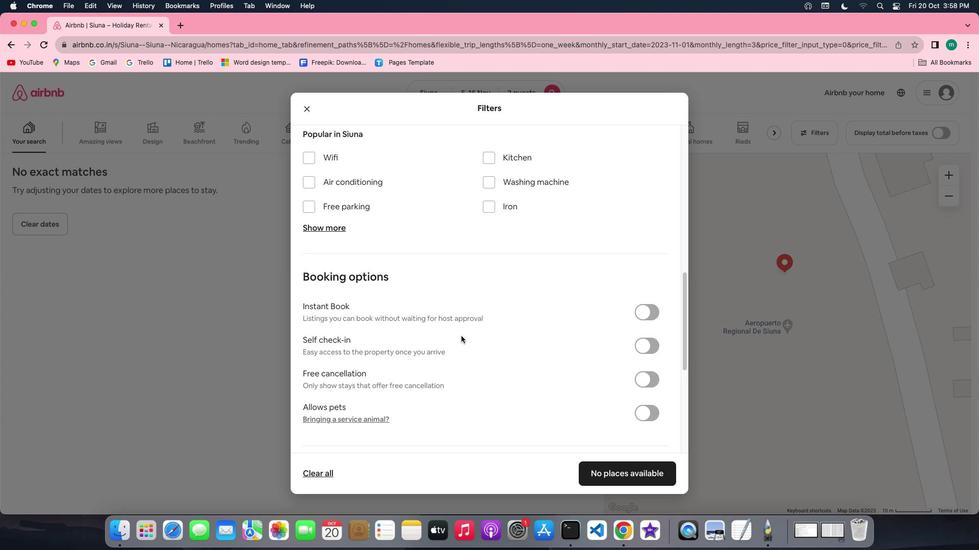 
Action: Mouse scrolled (461, 337) with delta (0, 2)
Screenshot: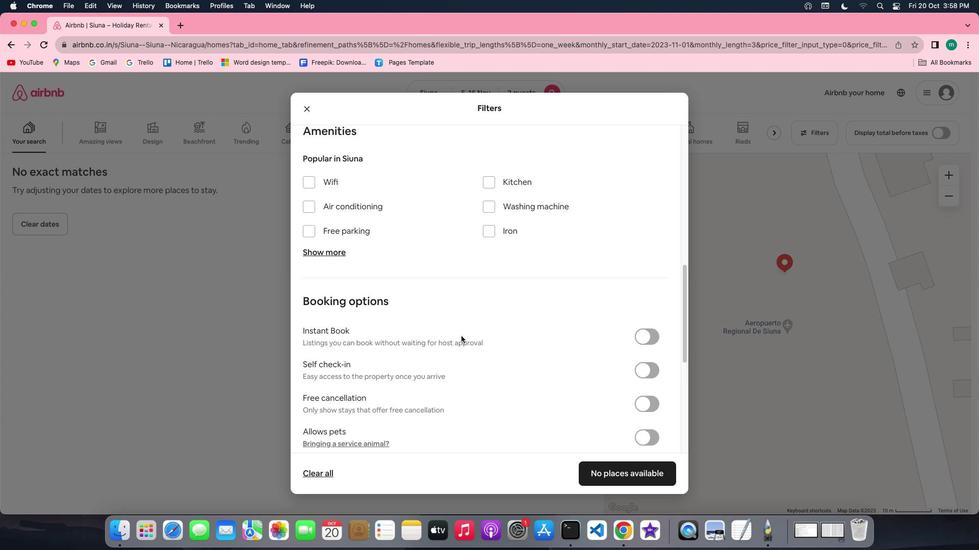 
Action: Mouse scrolled (461, 337) with delta (0, 0)
Screenshot: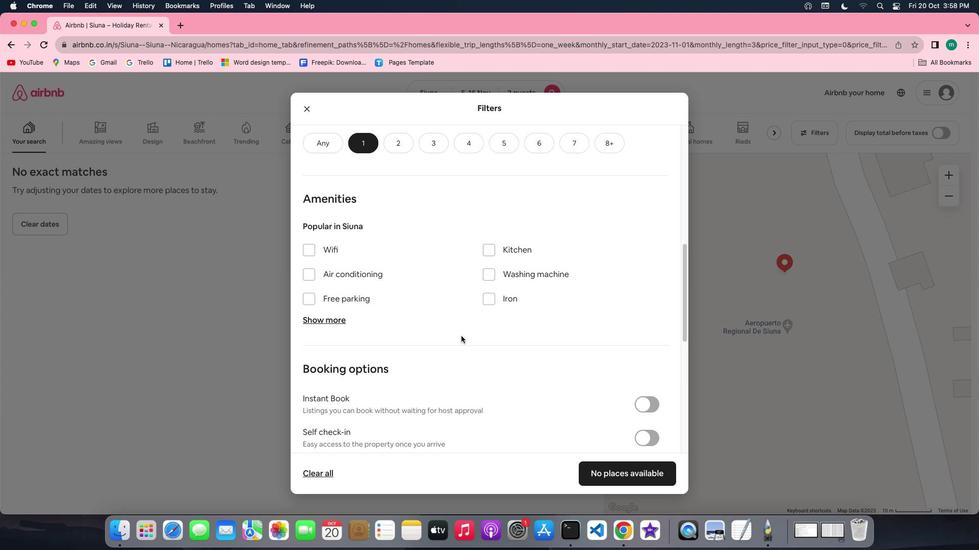 
Action: Mouse scrolled (461, 337) with delta (0, 0)
Screenshot: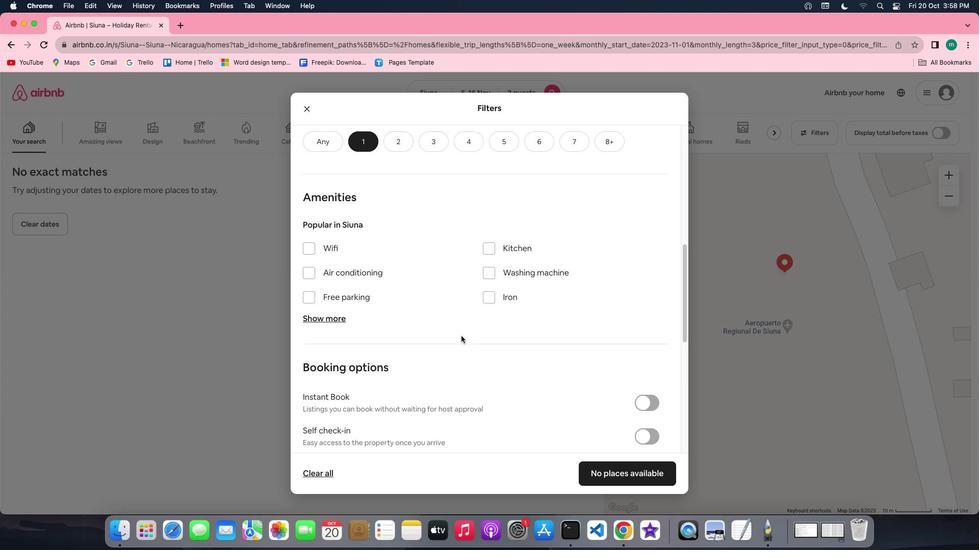 
Action: Mouse scrolled (461, 337) with delta (0, 0)
Screenshot: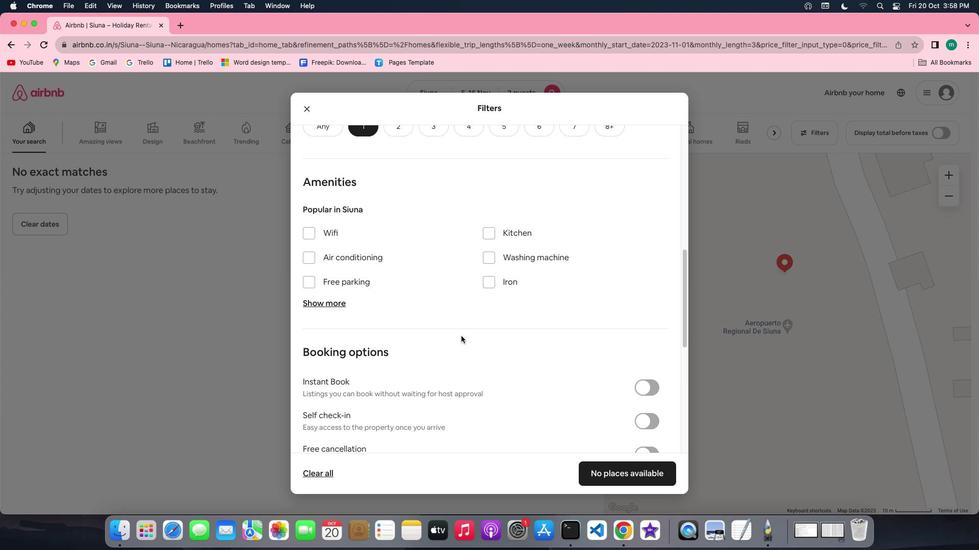 
Action: Mouse scrolled (461, 337) with delta (0, 0)
Screenshot: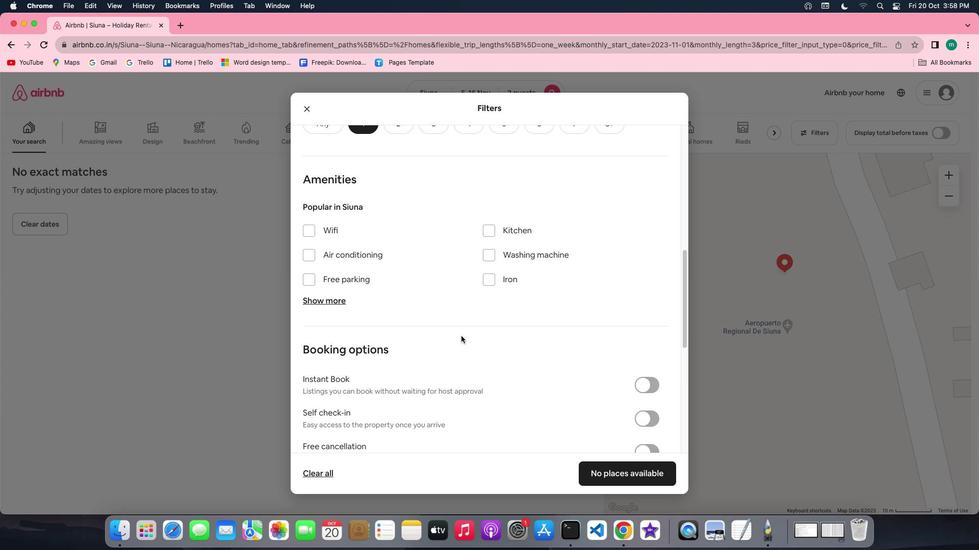 
Action: Mouse moved to (331, 228)
Screenshot: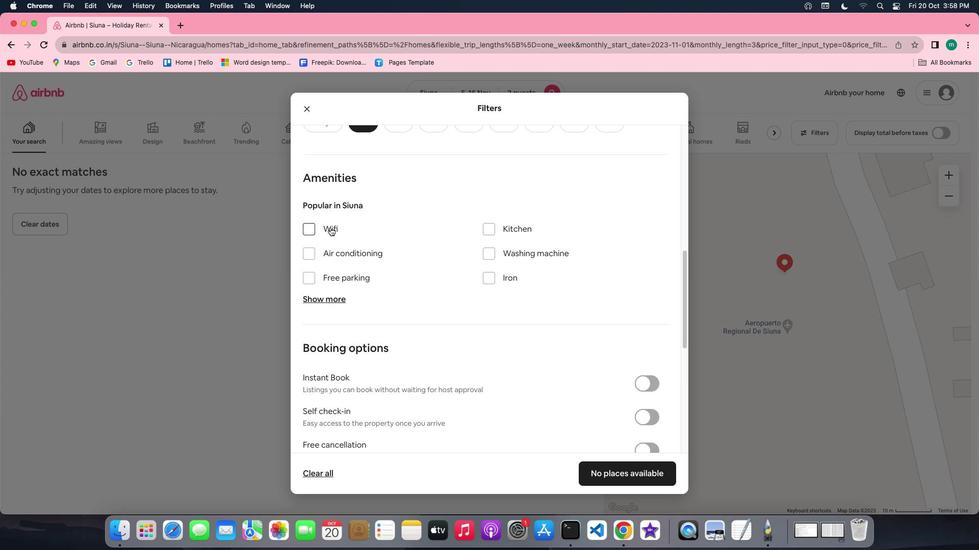 
Action: Mouse pressed left at (331, 228)
Screenshot: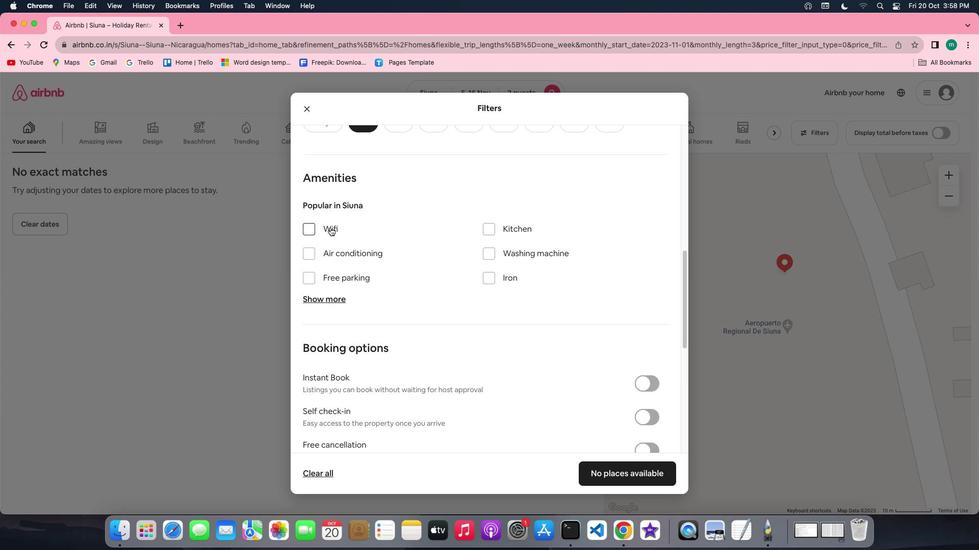 
Action: Mouse moved to (412, 296)
Screenshot: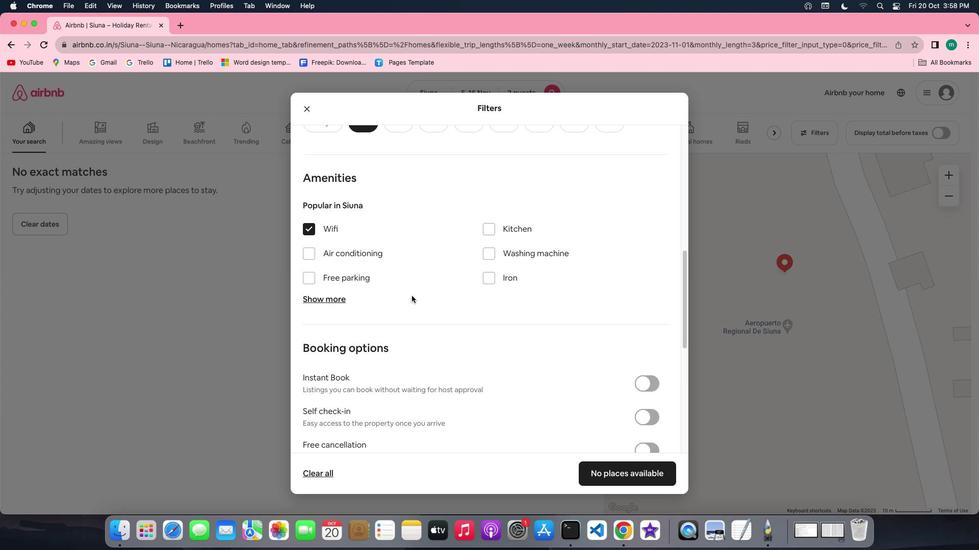
Action: Mouse scrolled (412, 296) with delta (0, 0)
Screenshot: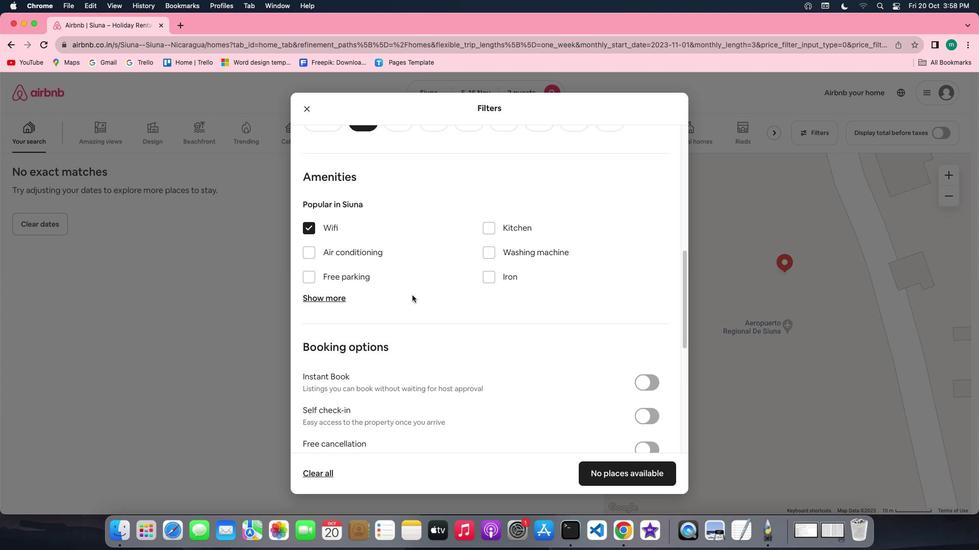
Action: Mouse moved to (412, 296)
Screenshot: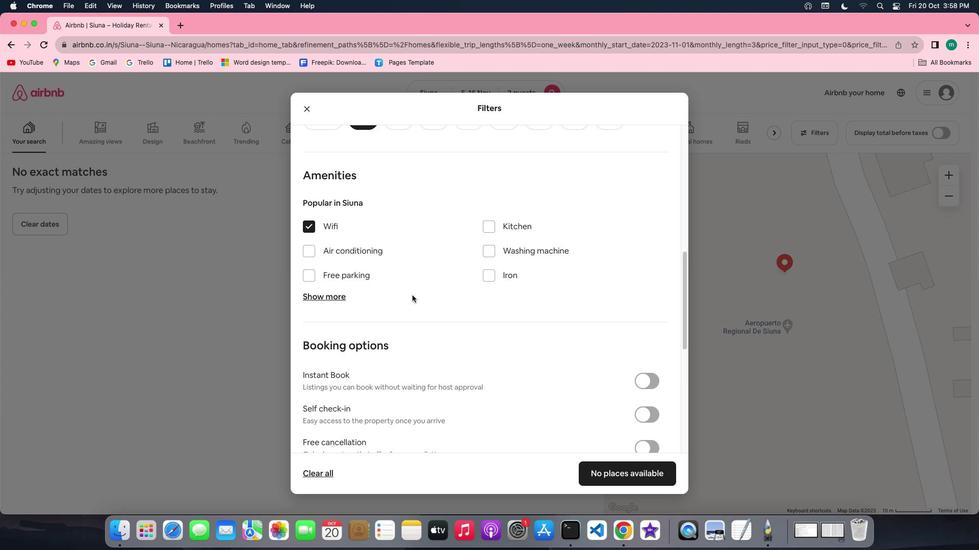 
Action: Mouse scrolled (412, 296) with delta (0, 0)
Screenshot: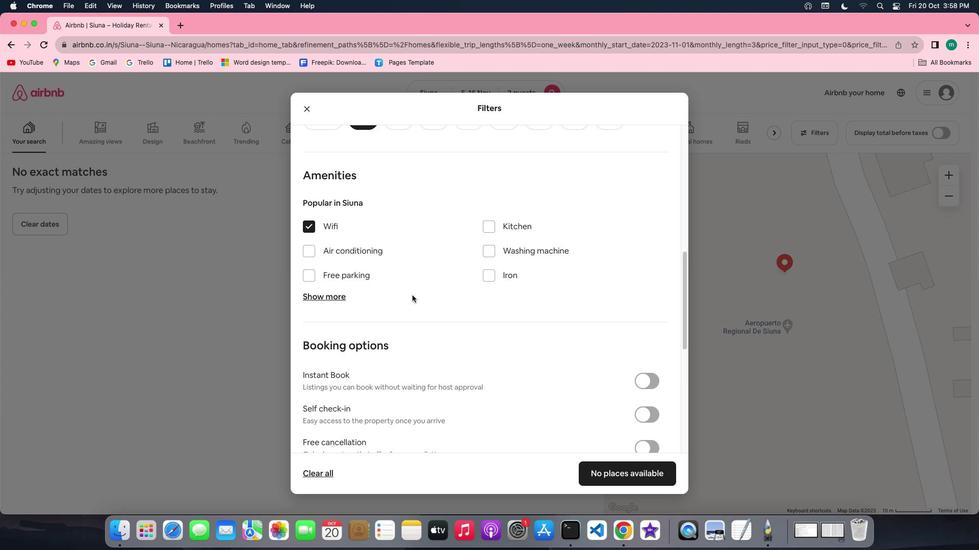 
Action: Mouse scrolled (412, 296) with delta (0, 0)
Screenshot: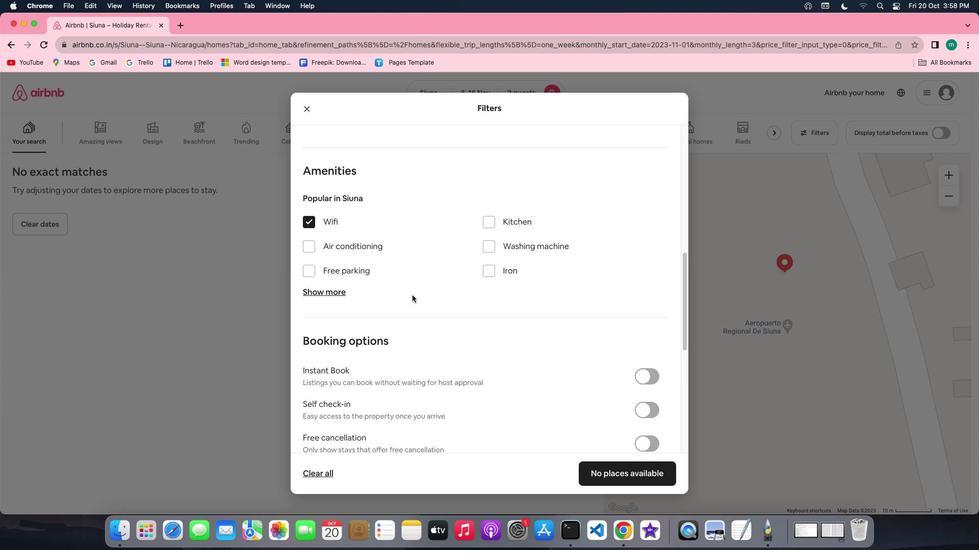 
Action: Mouse scrolled (412, 296) with delta (0, 0)
Screenshot: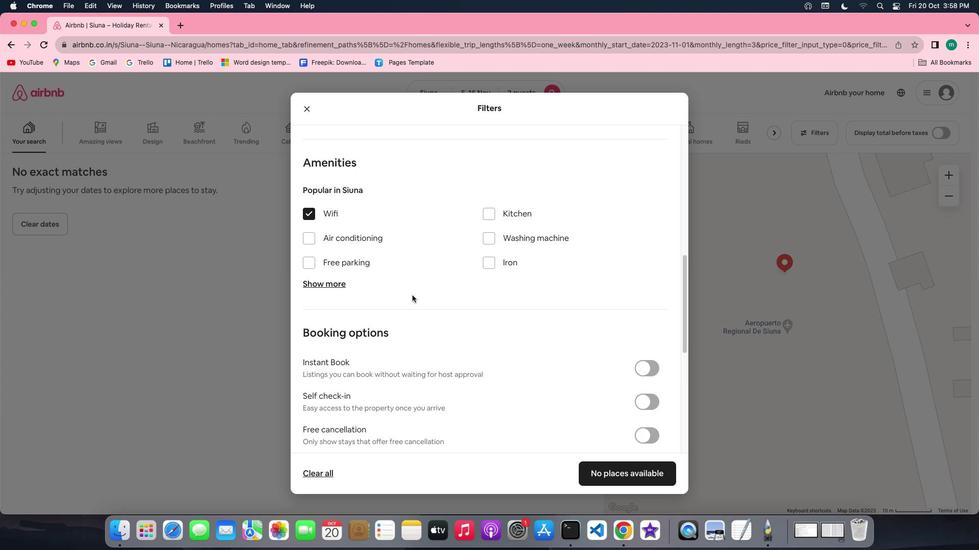 
Action: Mouse scrolled (412, 296) with delta (0, 0)
Screenshot: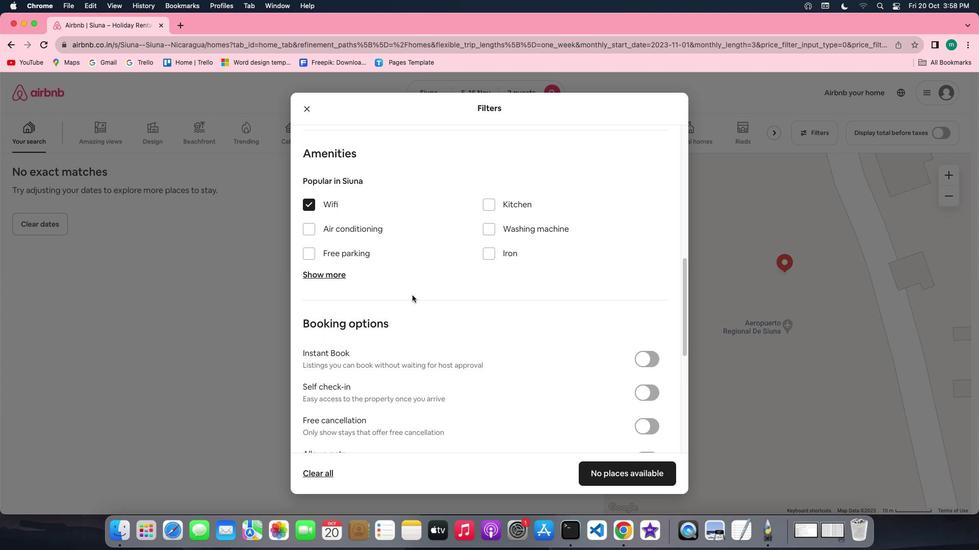 
Action: Mouse scrolled (412, 296) with delta (0, 0)
Screenshot: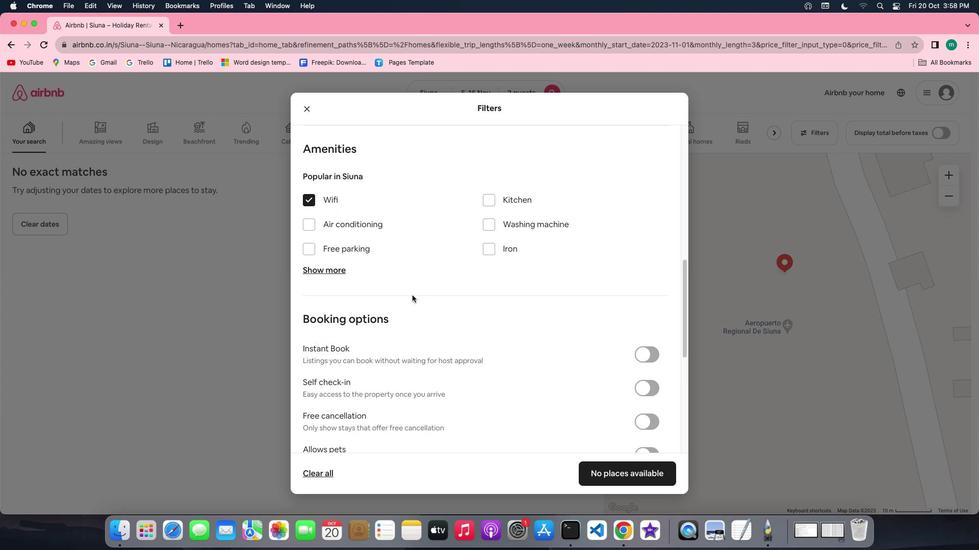 
Action: Mouse scrolled (412, 296) with delta (0, 0)
Screenshot: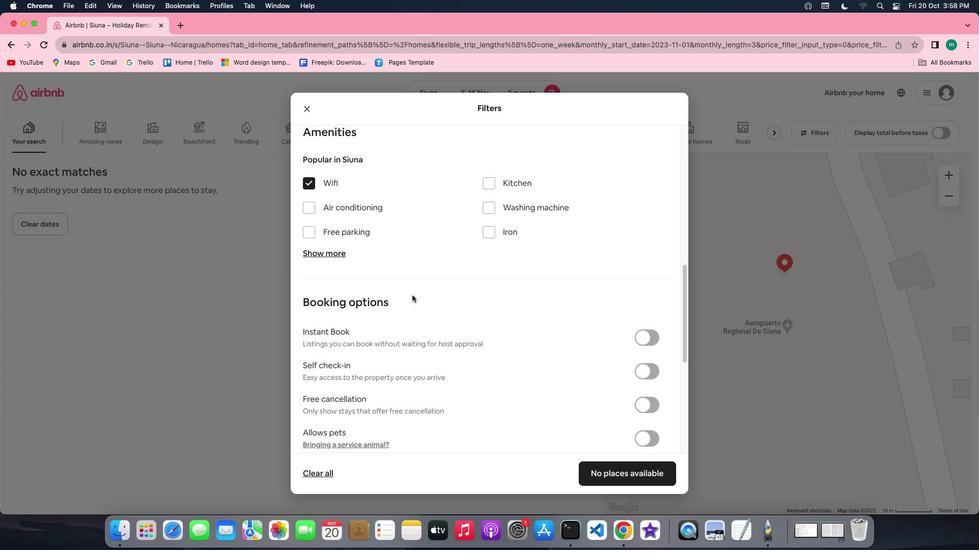 
Action: Mouse scrolled (412, 296) with delta (0, 0)
Screenshot: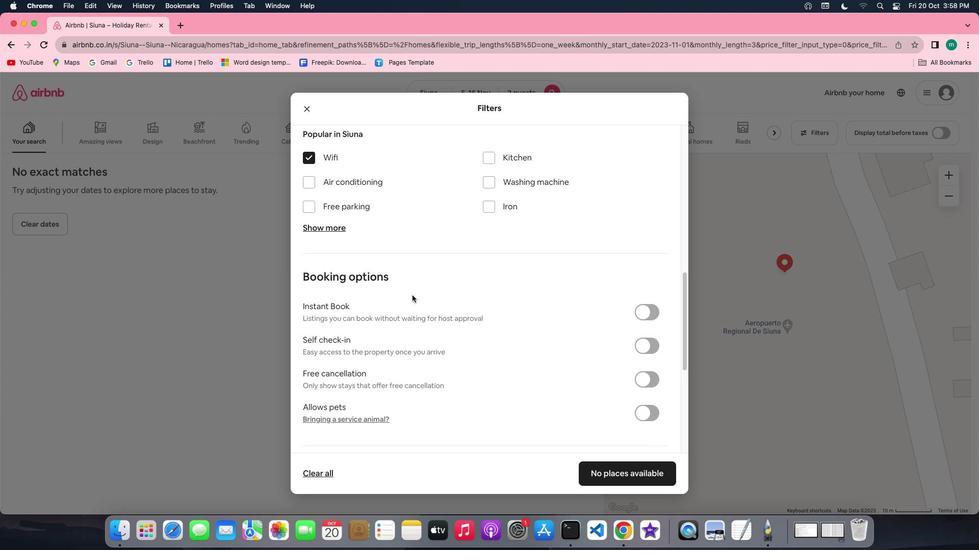 
Action: Mouse scrolled (412, 296) with delta (0, -1)
Screenshot: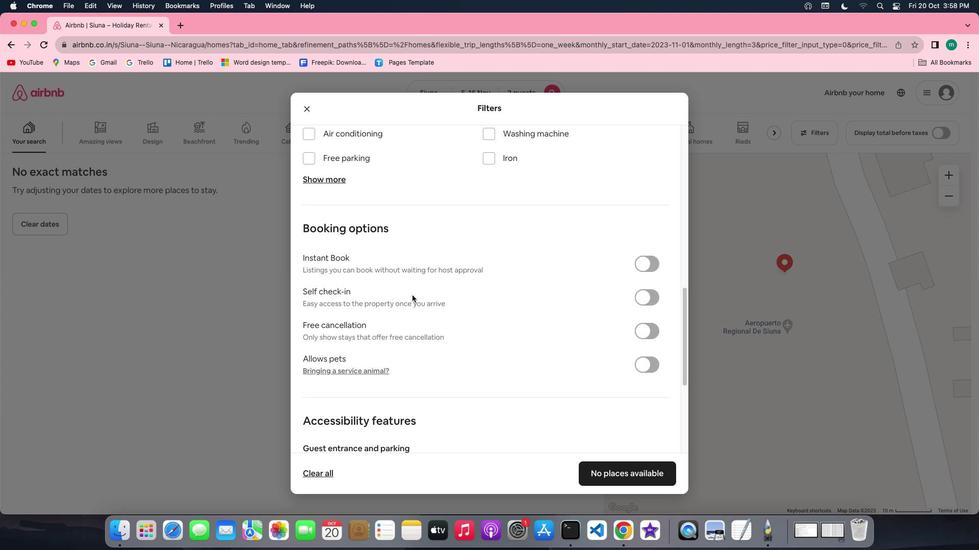
Action: Mouse moved to (637, 479)
Screenshot: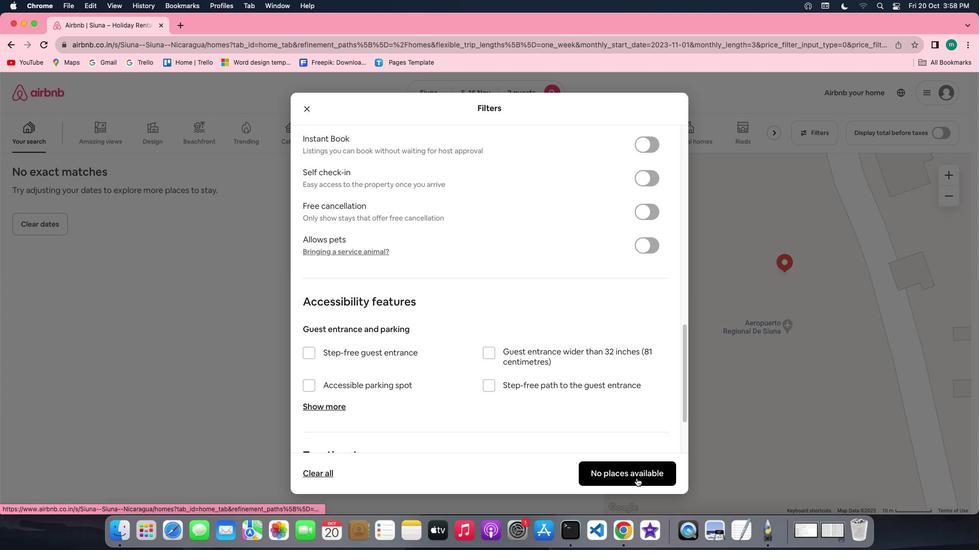 
Action: Mouse pressed left at (637, 479)
Screenshot: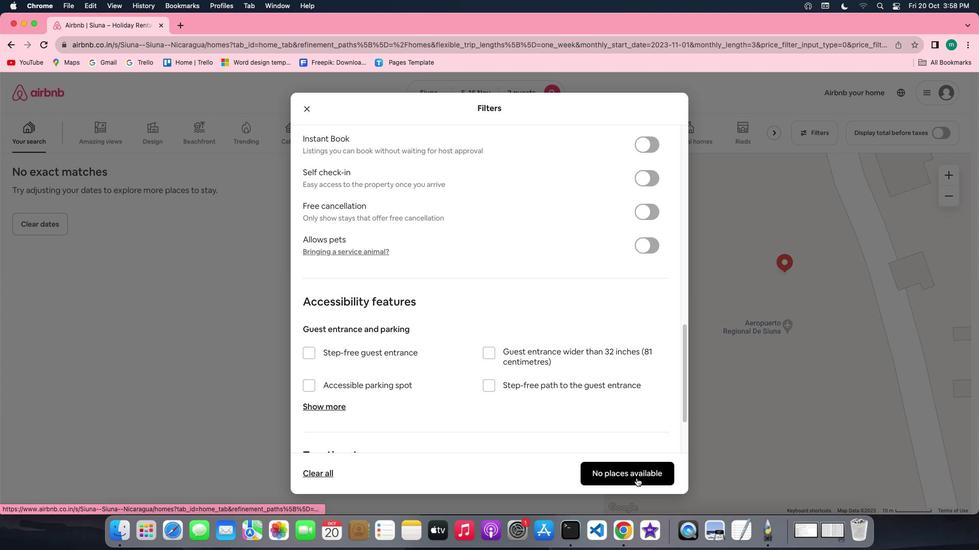 
Action: Mouse moved to (409, 346)
Screenshot: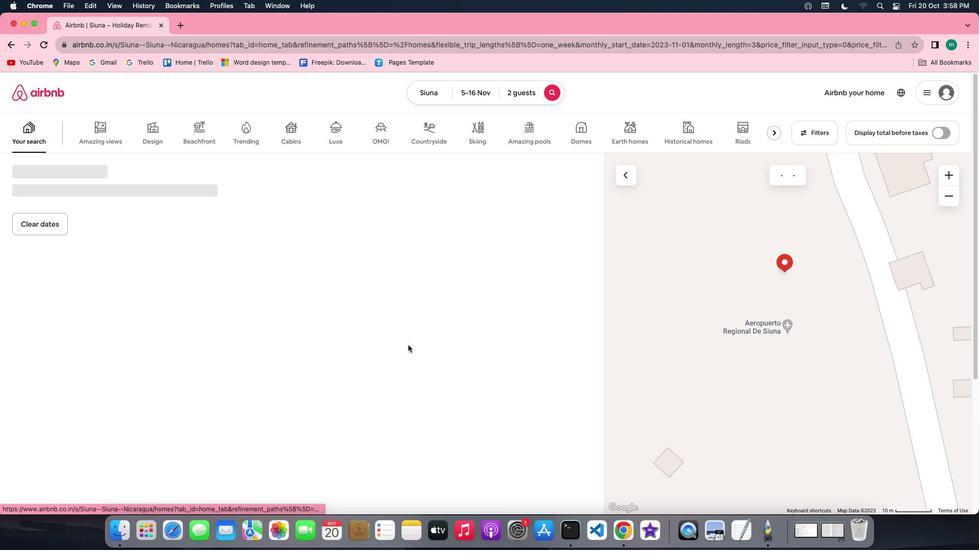 
